 Task: Look for space in Seria, Brunei from 2nd June, 2023 to 15th June, 2023 for 2 adults in price range Rs.10000 to Rs.15000. Place can be entire place with 1  bedroom having 1 bed and 1 bathroom. Property type can be house, flat, guest house, hotel. Booking option can be shelf check-in. Required host language is English.
Action: Mouse moved to (560, 80)
Screenshot: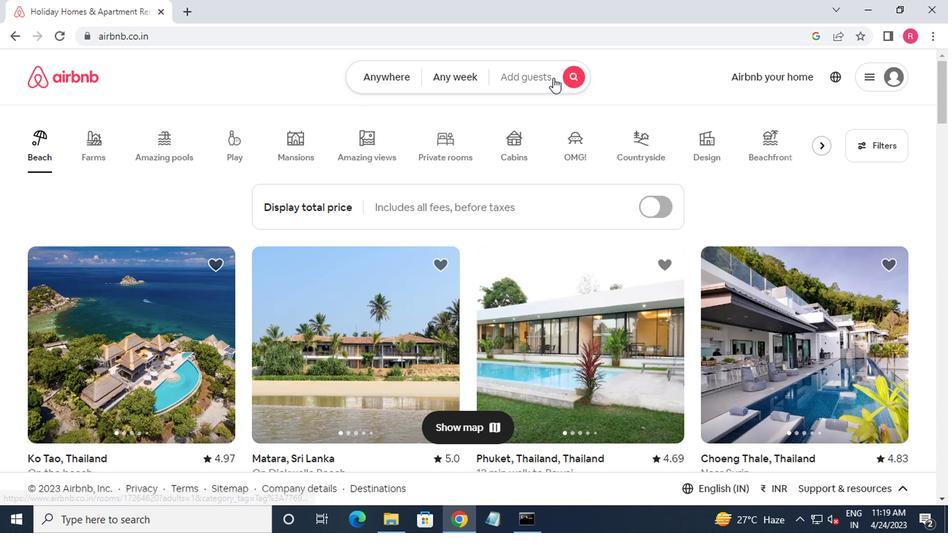 
Action: Mouse pressed left at (560, 80)
Screenshot: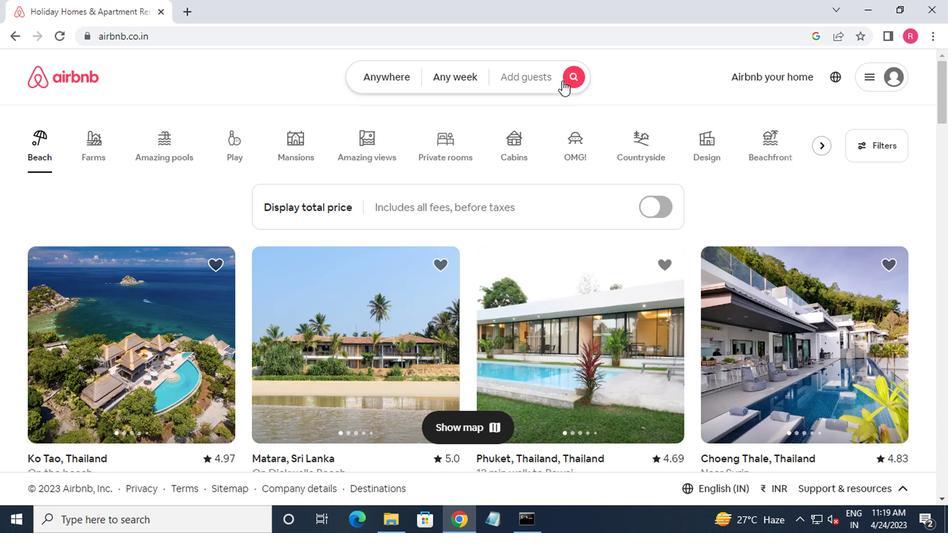 
Action: Mouse moved to (312, 128)
Screenshot: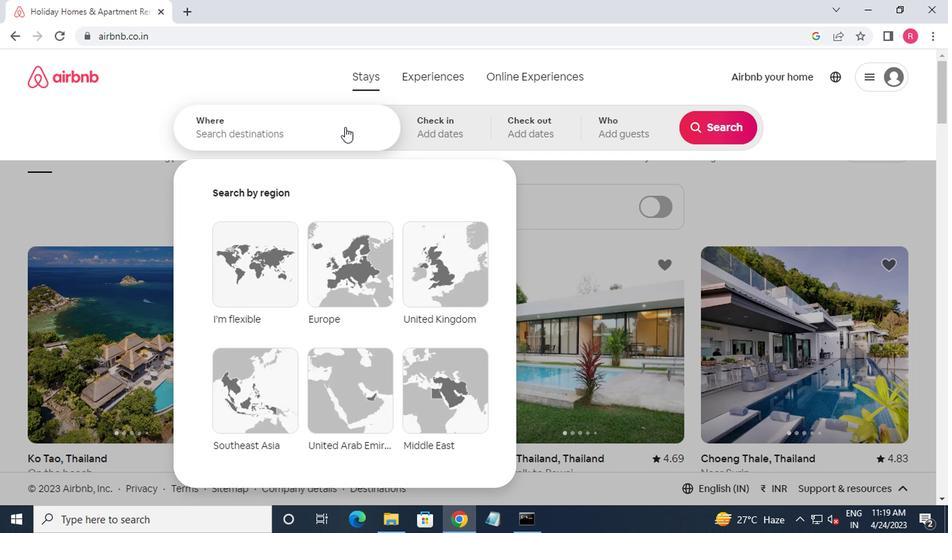 
Action: Mouse pressed left at (312, 128)
Screenshot: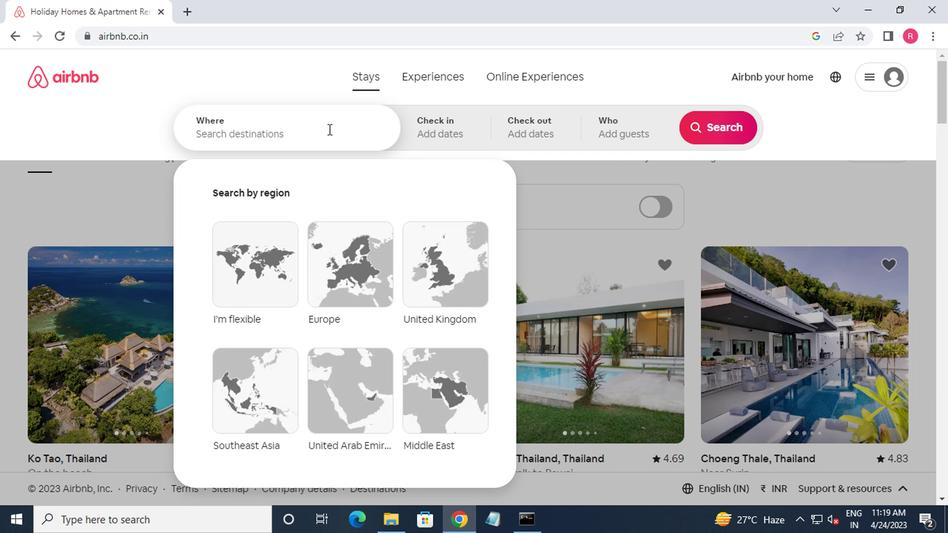 
Action: Mouse moved to (222, 192)
Screenshot: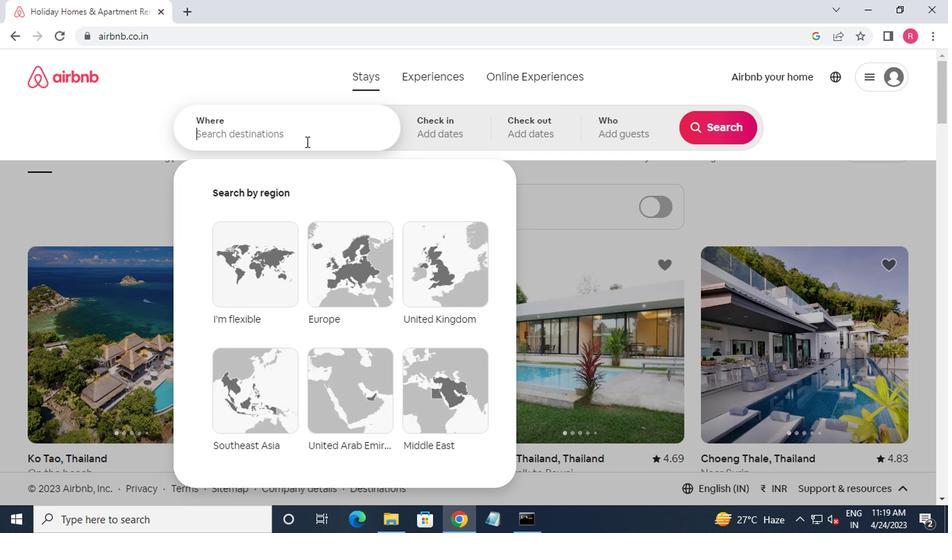 
Action: Key pressed seria,b
Screenshot: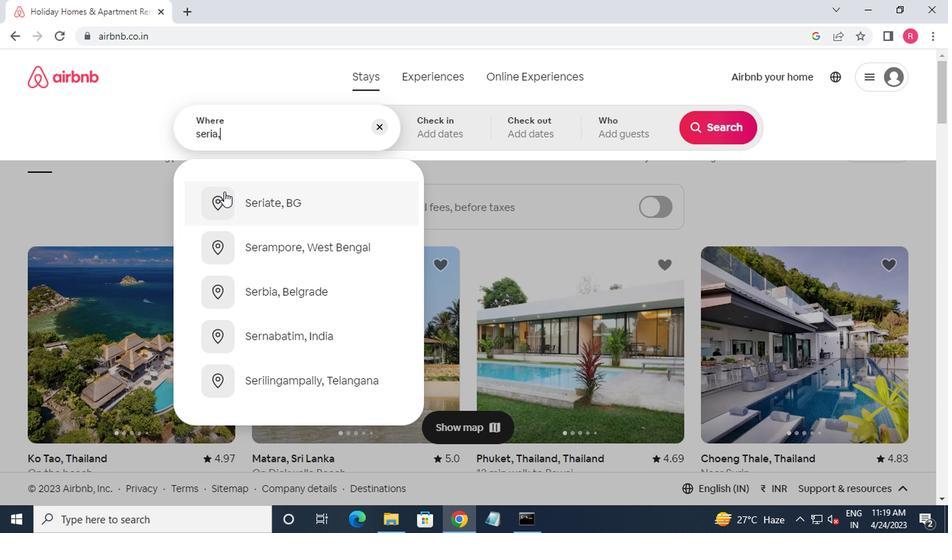 
Action: Mouse moved to (250, 241)
Screenshot: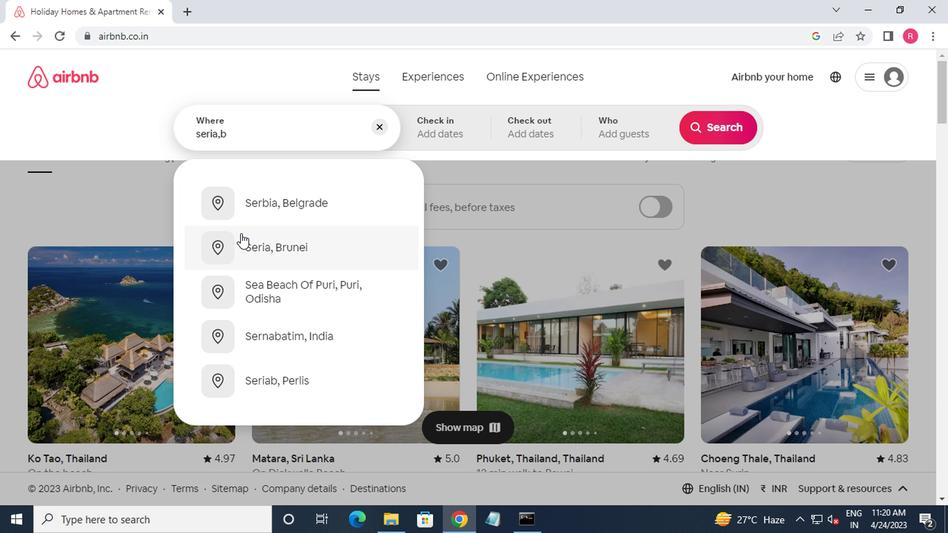 
Action: Mouse pressed left at (250, 241)
Screenshot: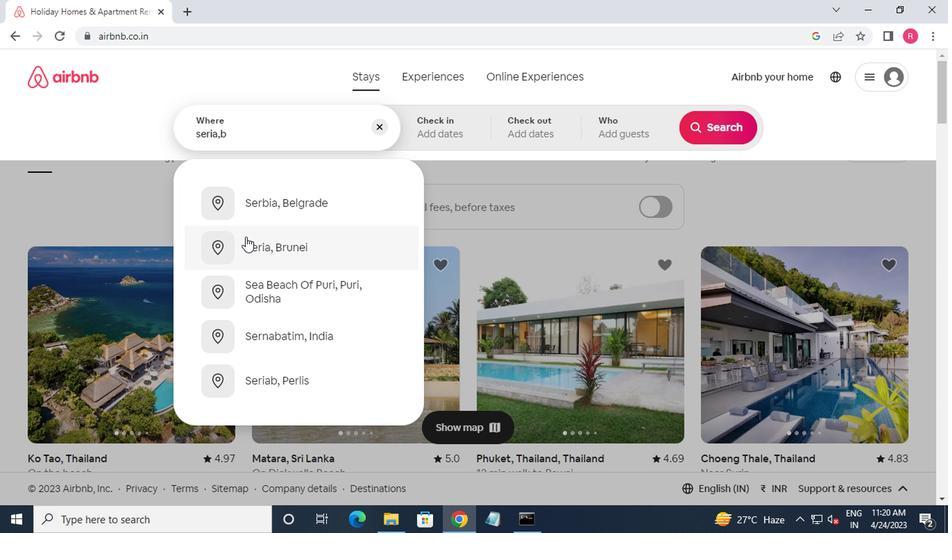 
Action: Mouse moved to (705, 238)
Screenshot: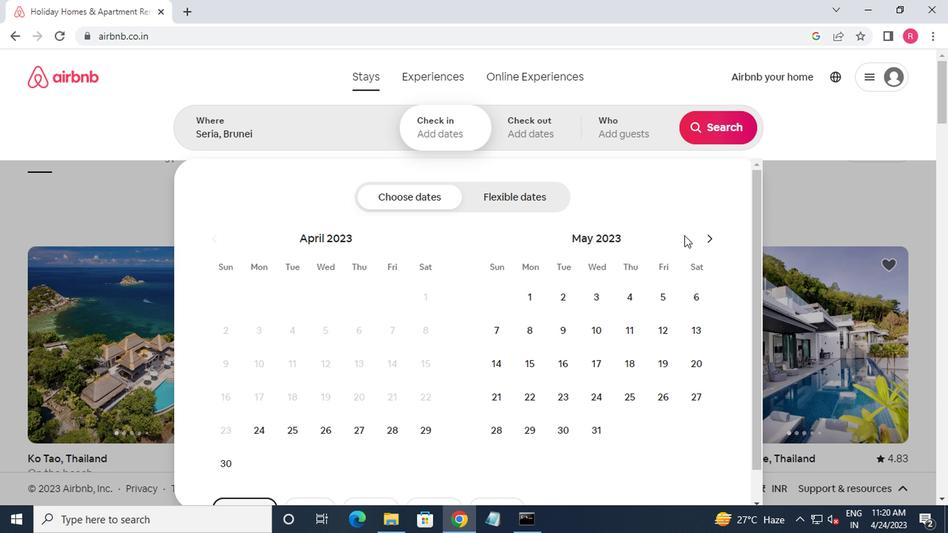 
Action: Mouse pressed left at (705, 238)
Screenshot: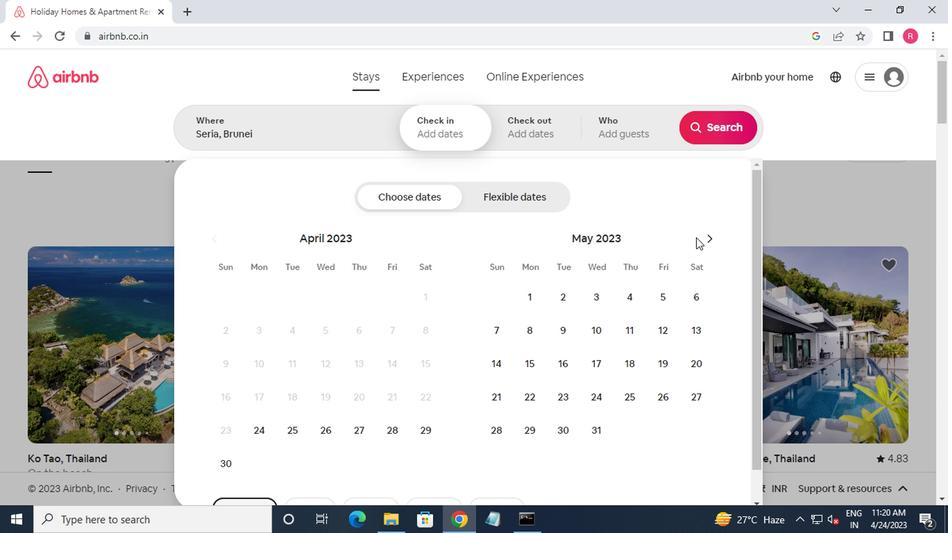 
Action: Mouse moved to (648, 299)
Screenshot: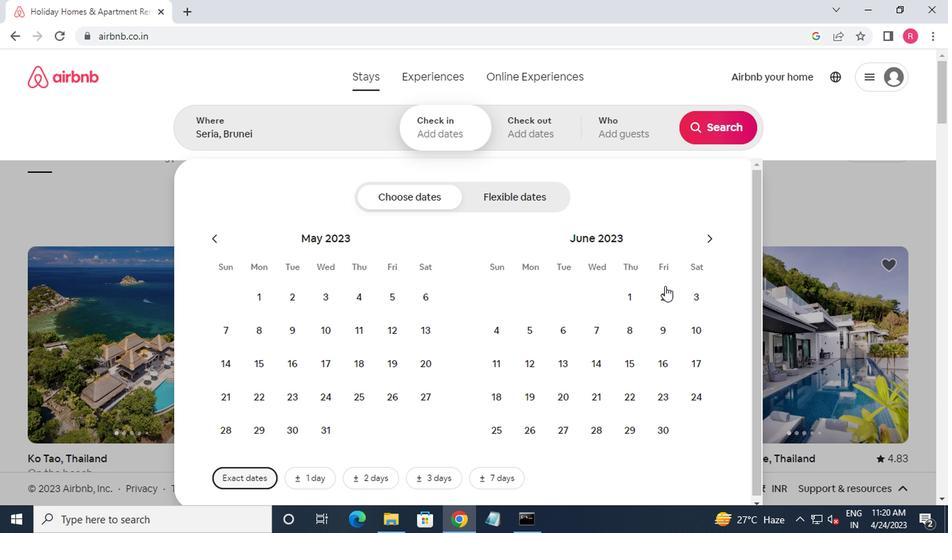 
Action: Mouse pressed left at (648, 299)
Screenshot: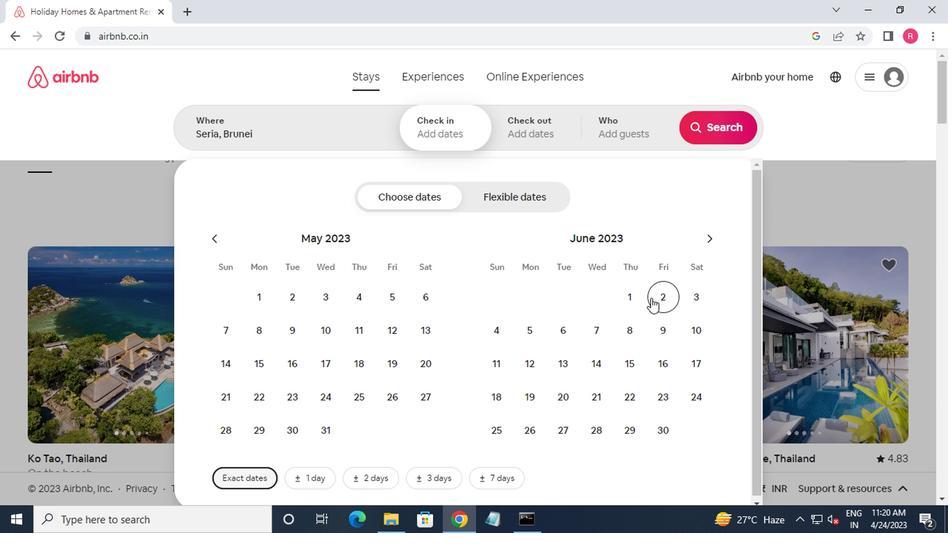 
Action: Mouse moved to (620, 368)
Screenshot: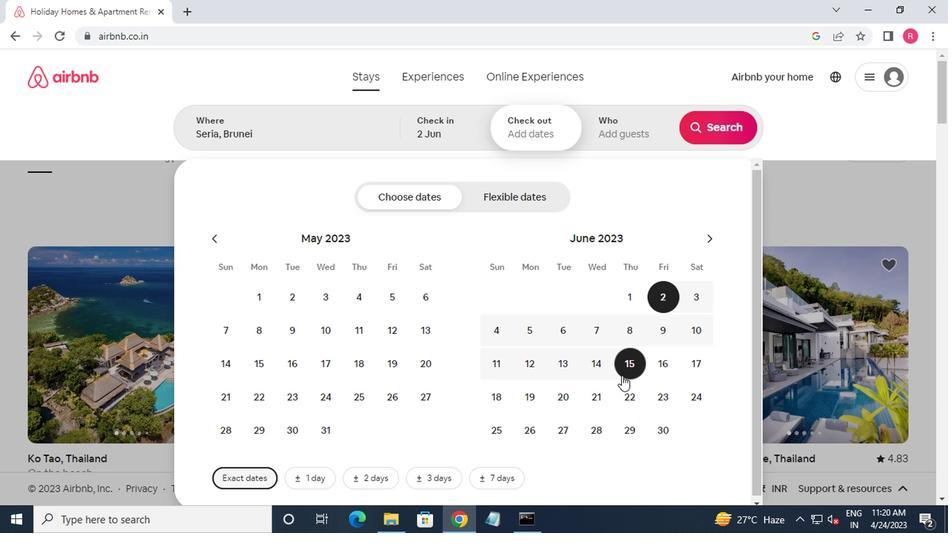 
Action: Mouse pressed left at (620, 368)
Screenshot: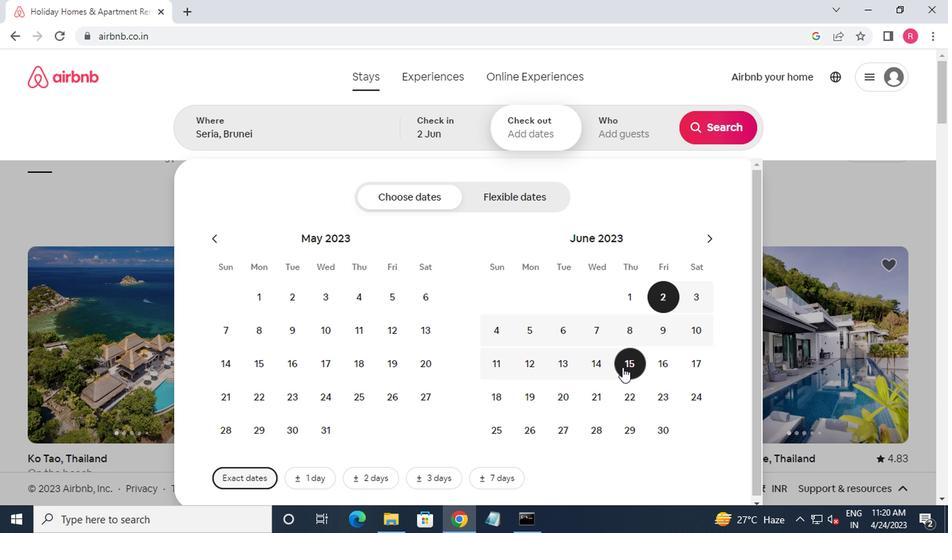 
Action: Mouse moved to (607, 134)
Screenshot: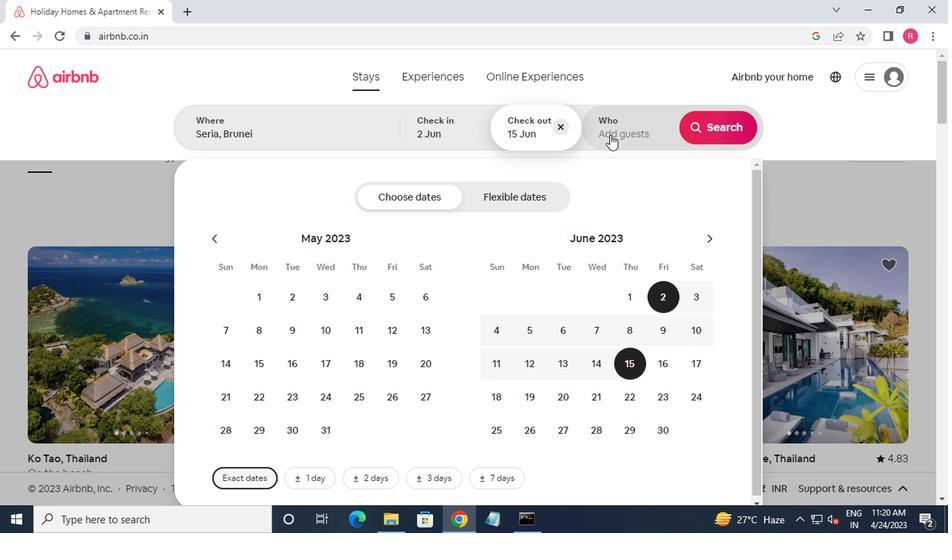 
Action: Mouse pressed left at (607, 134)
Screenshot: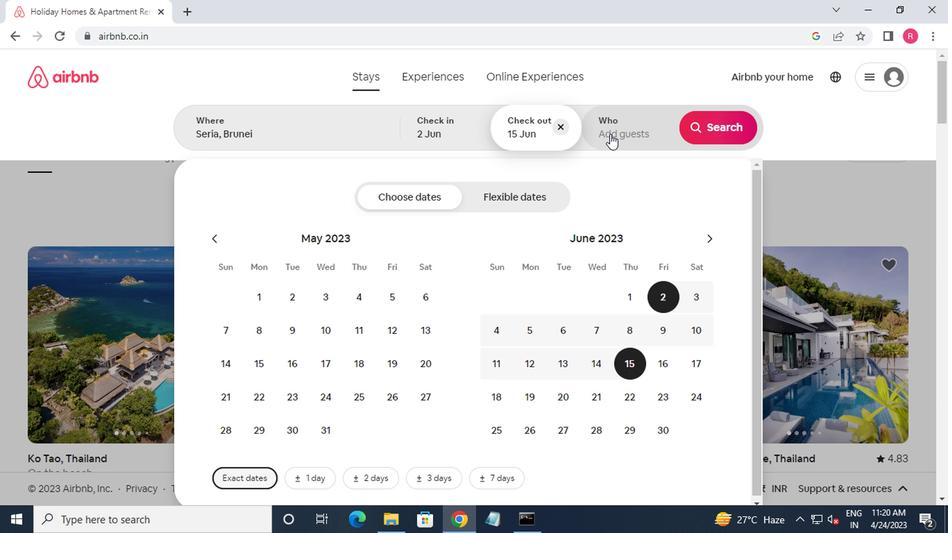 
Action: Mouse moved to (737, 198)
Screenshot: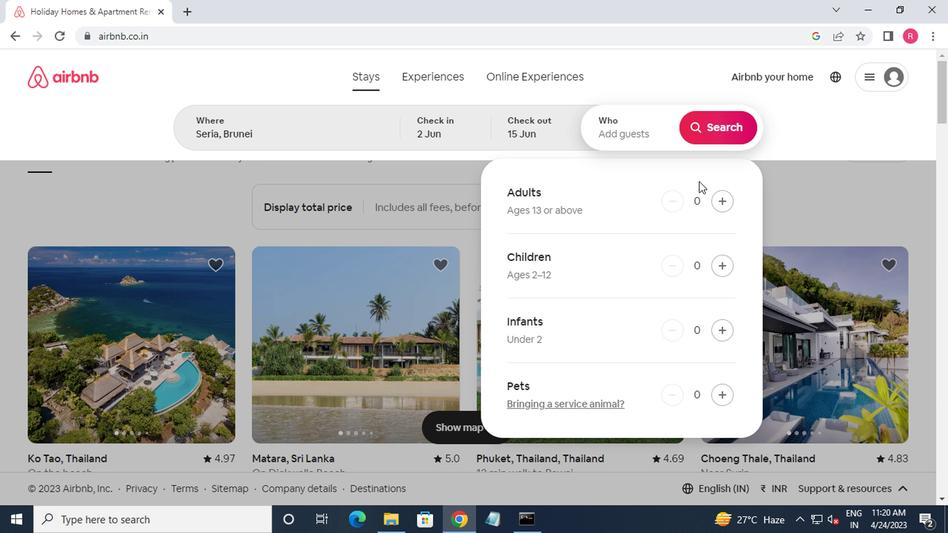 
Action: Mouse pressed left at (737, 198)
Screenshot: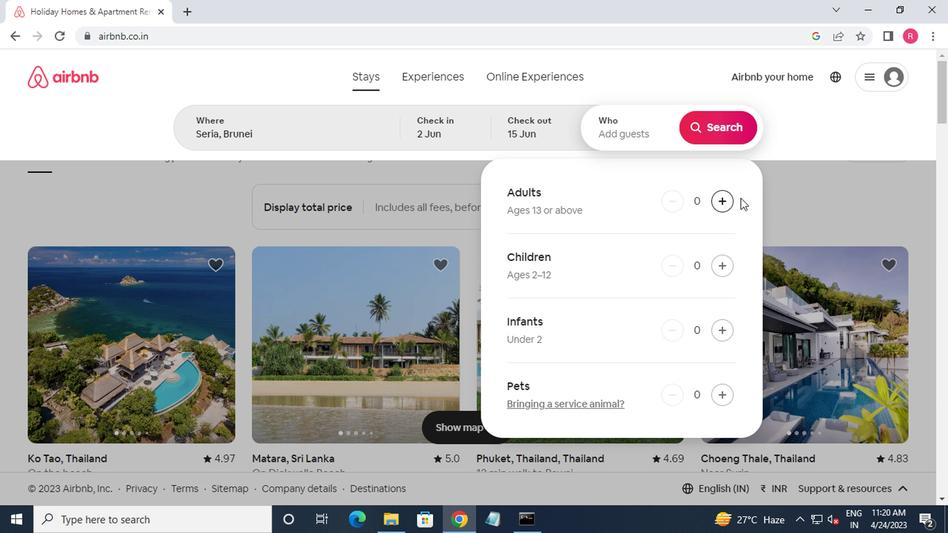 
Action: Mouse moved to (729, 204)
Screenshot: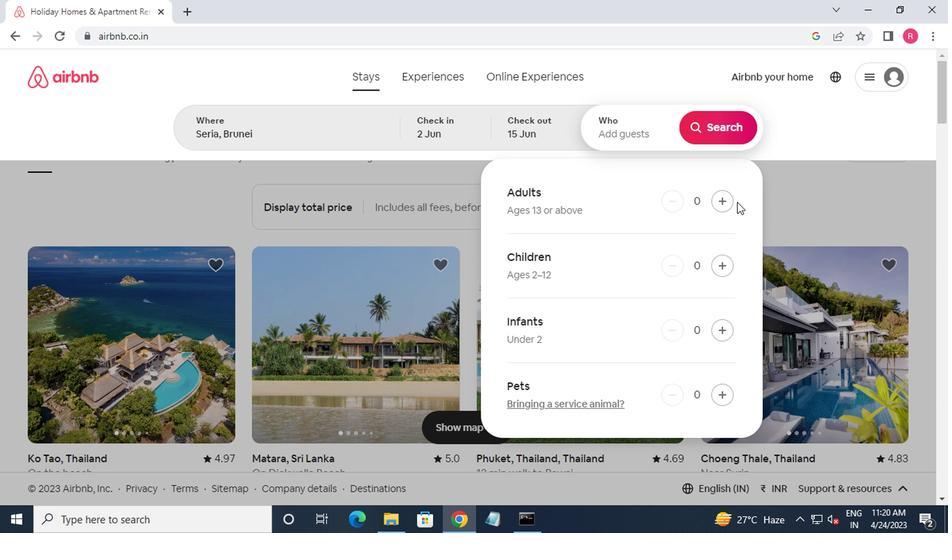 
Action: Mouse pressed left at (729, 204)
Screenshot: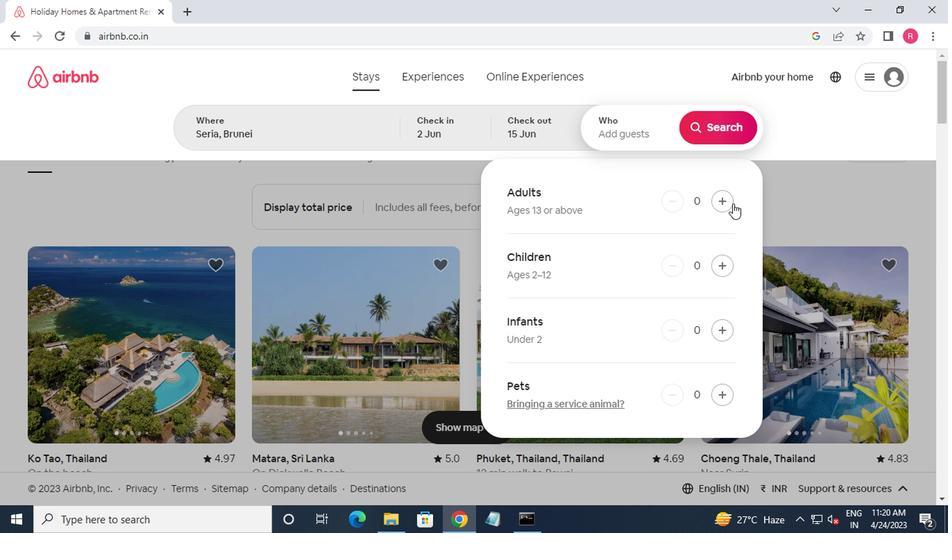 
Action: Mouse pressed left at (729, 204)
Screenshot: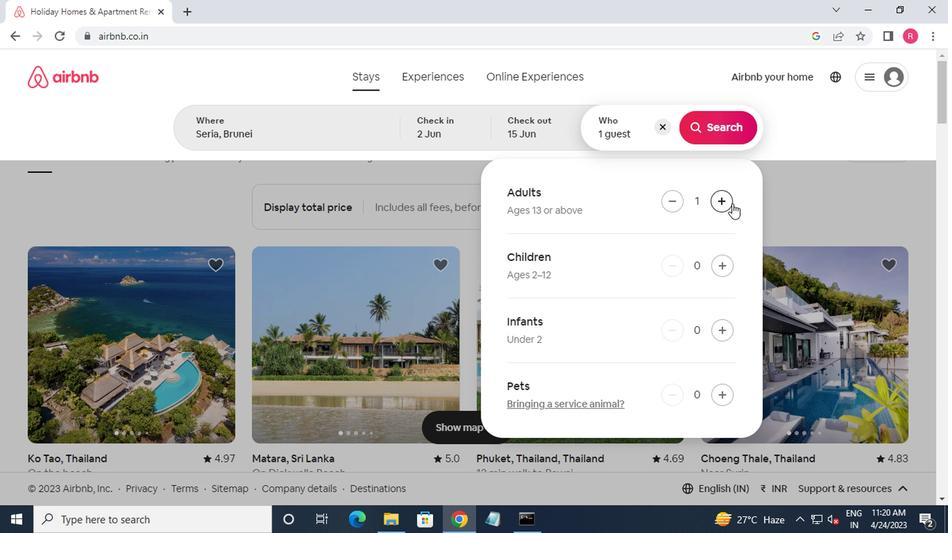
Action: Mouse moved to (706, 137)
Screenshot: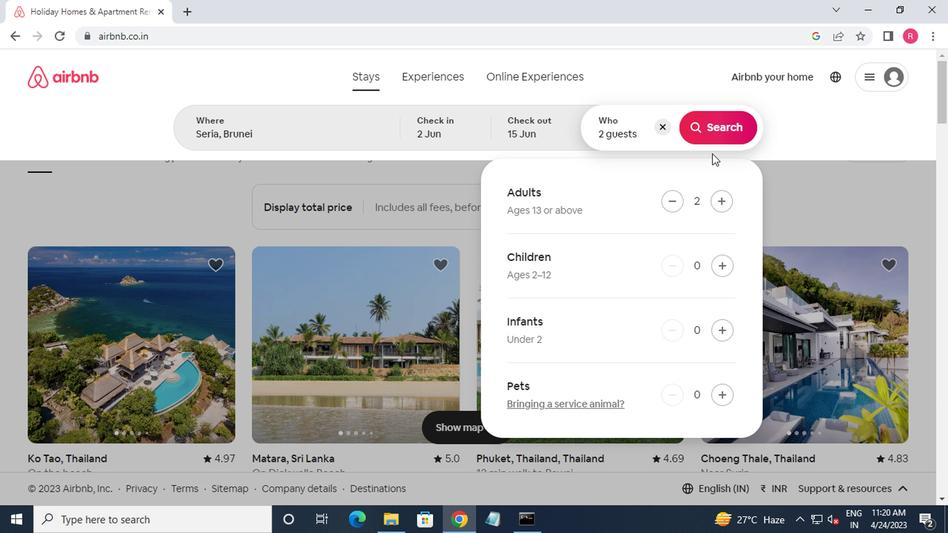 
Action: Mouse pressed left at (706, 137)
Screenshot: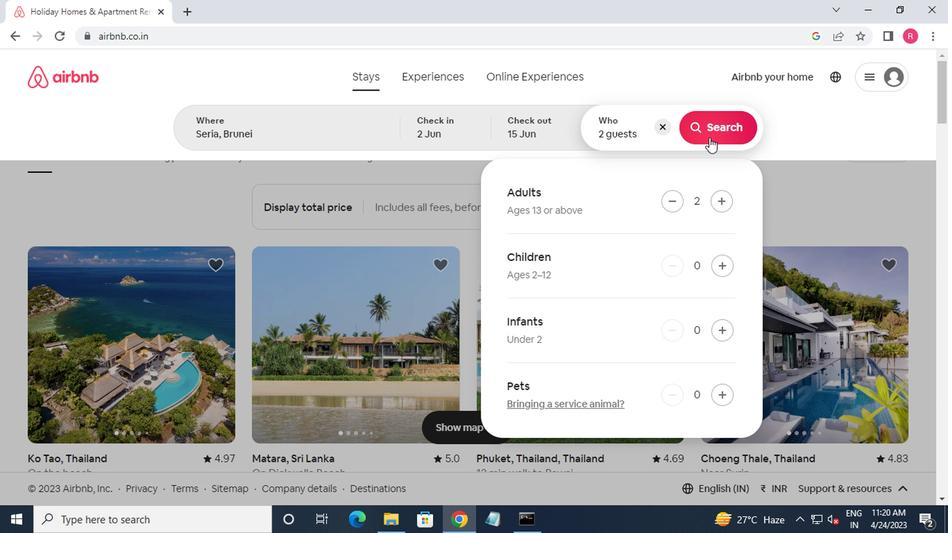 
Action: Mouse moved to (861, 124)
Screenshot: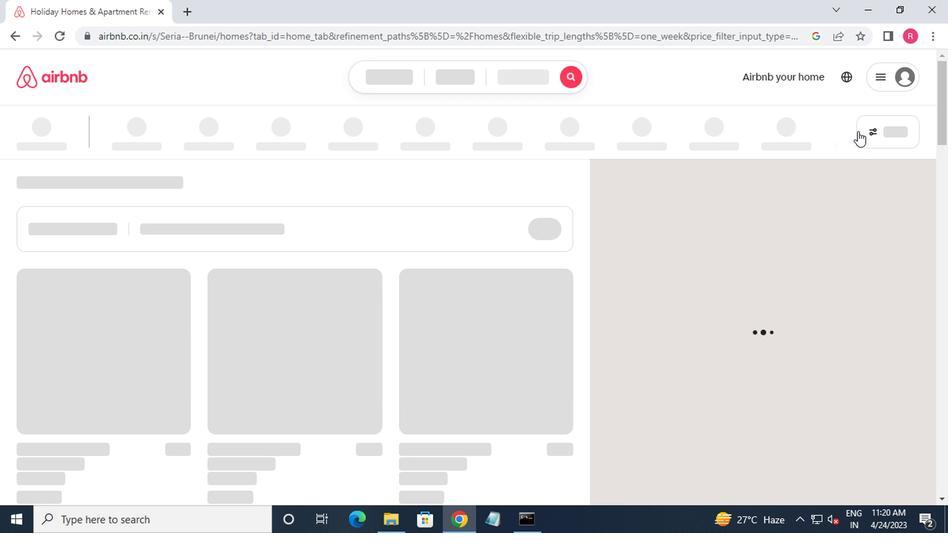 
Action: Mouse pressed left at (861, 124)
Screenshot: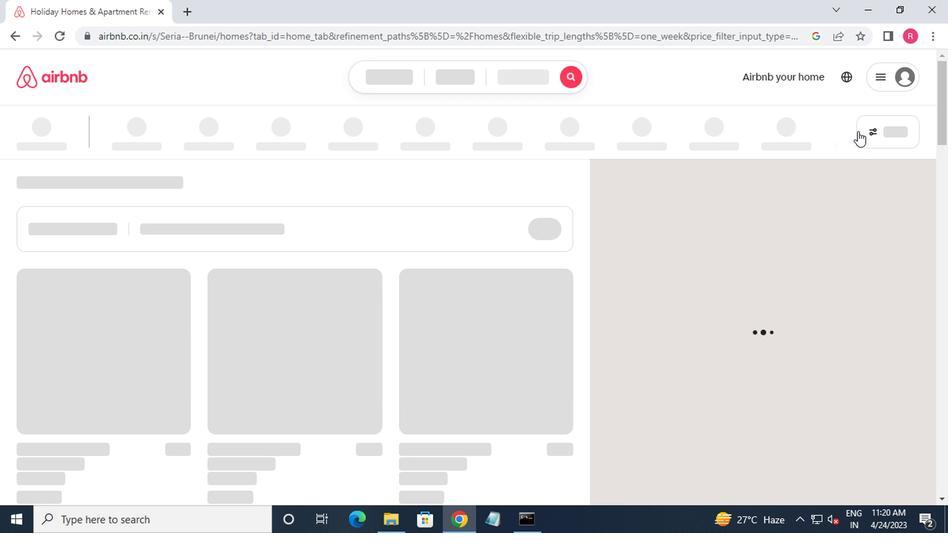 
Action: Mouse moved to (281, 309)
Screenshot: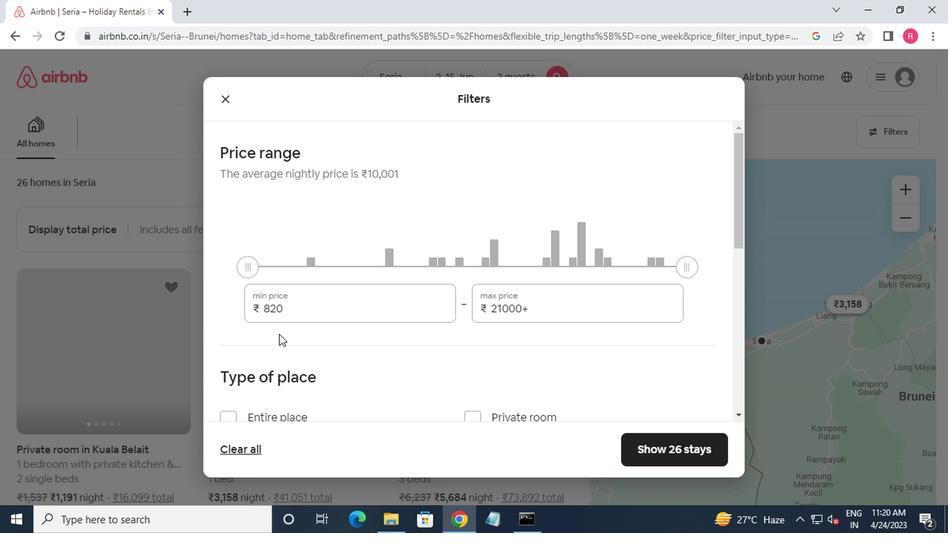
Action: Mouse pressed left at (281, 309)
Screenshot: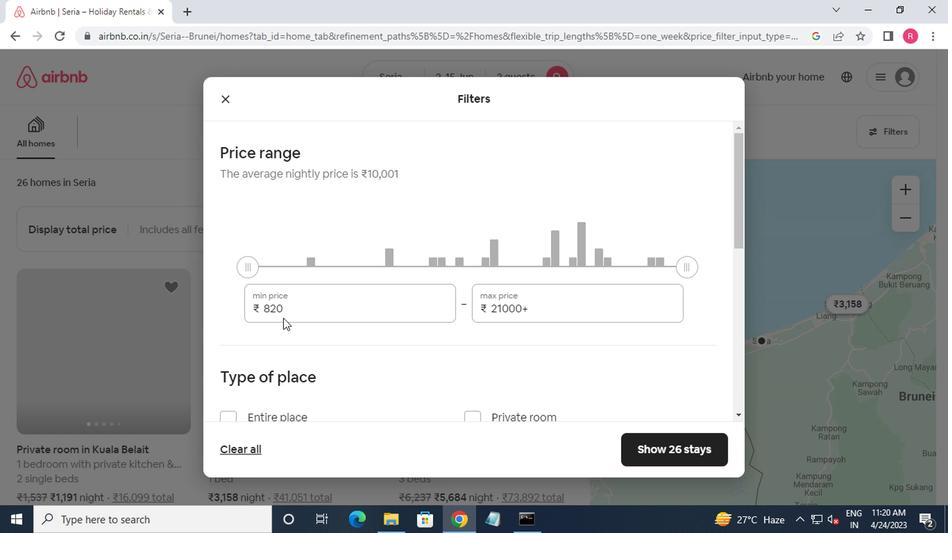 
Action: Mouse moved to (255, 328)
Screenshot: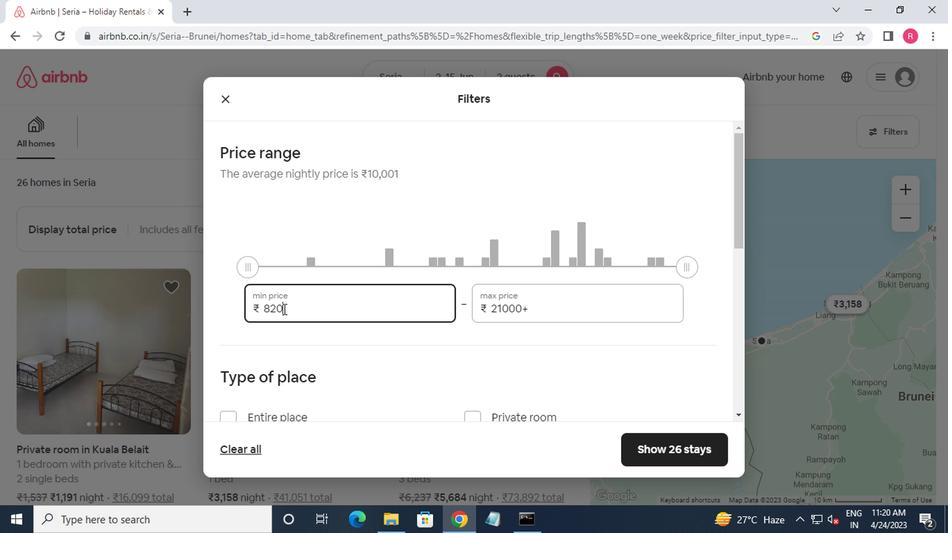 
Action: Key pressed <Key.backspace><Key.backspace><Key.backspace><Key.backspace>10000<Key.tab>15000
Screenshot: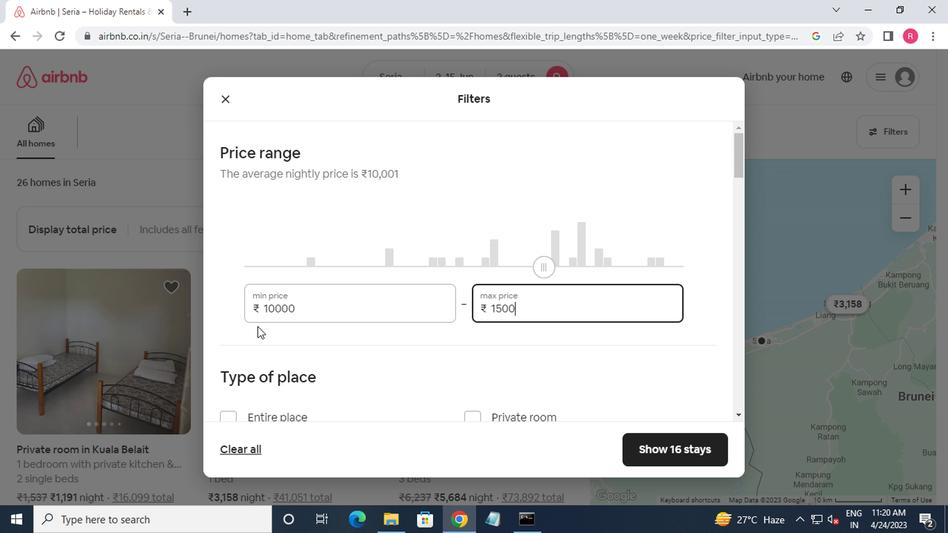 
Action: Mouse moved to (264, 340)
Screenshot: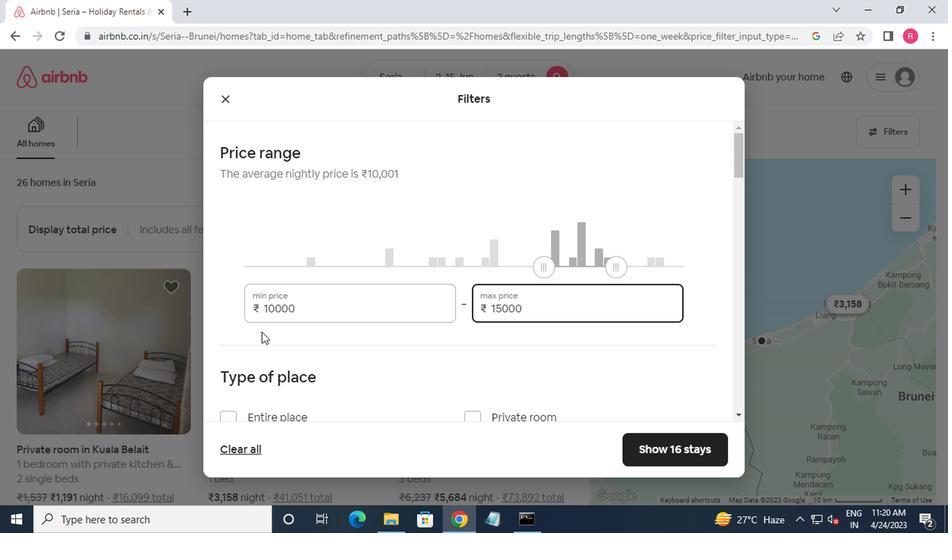 
Action: Mouse scrolled (264, 339) with delta (0, 0)
Screenshot: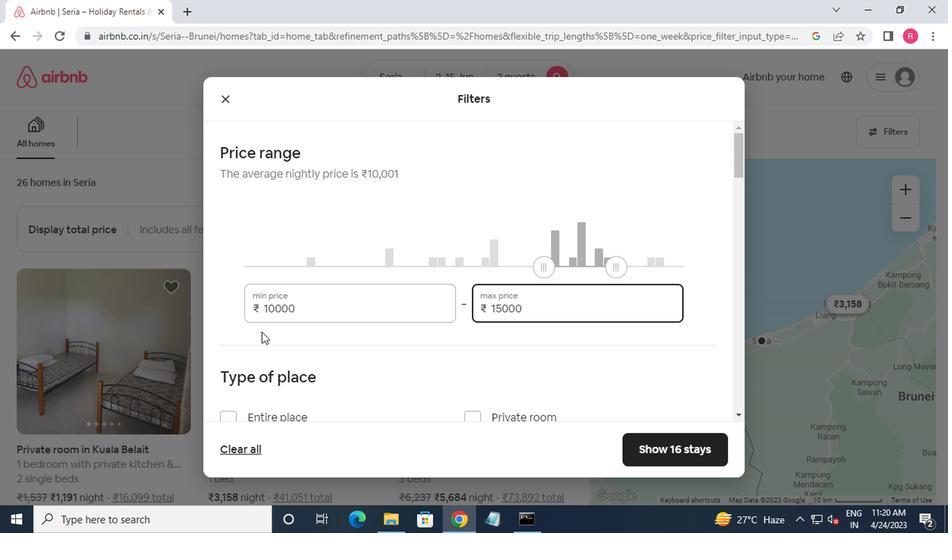 
Action: Mouse moved to (245, 347)
Screenshot: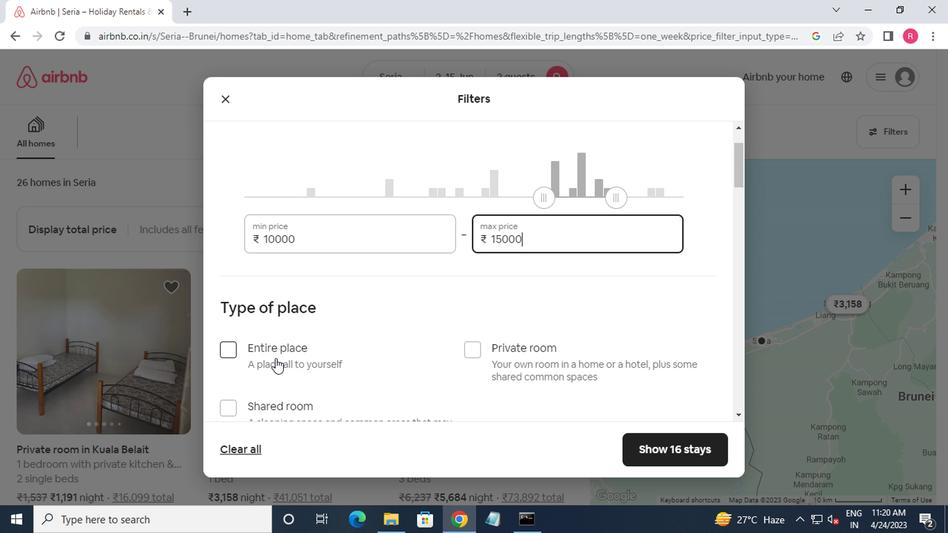 
Action: Mouse pressed left at (245, 347)
Screenshot: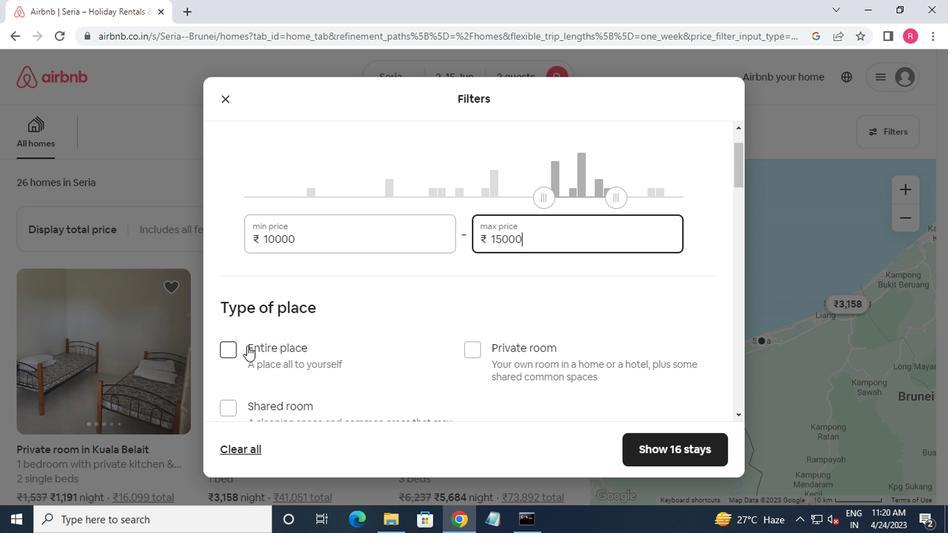 
Action: Mouse moved to (387, 380)
Screenshot: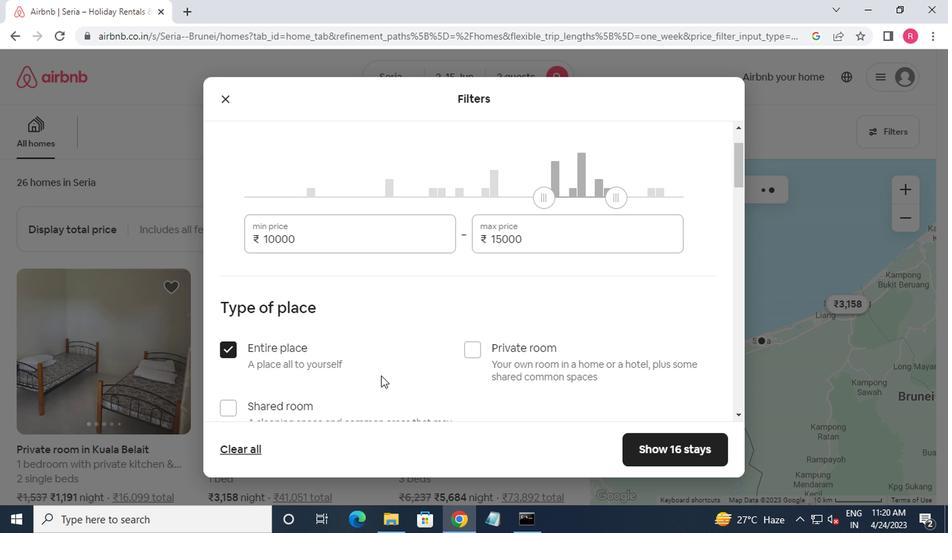 
Action: Mouse scrolled (387, 379) with delta (0, 0)
Screenshot: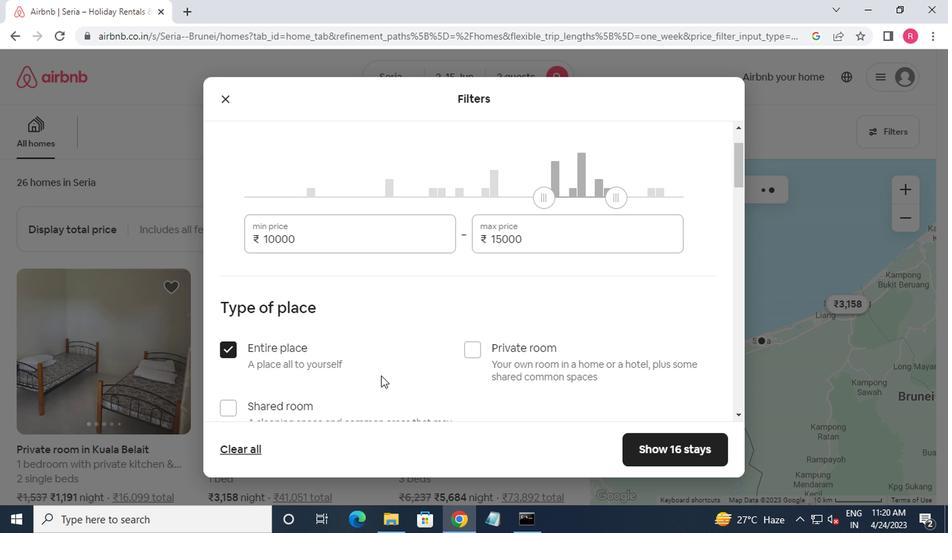 
Action: Mouse moved to (388, 383)
Screenshot: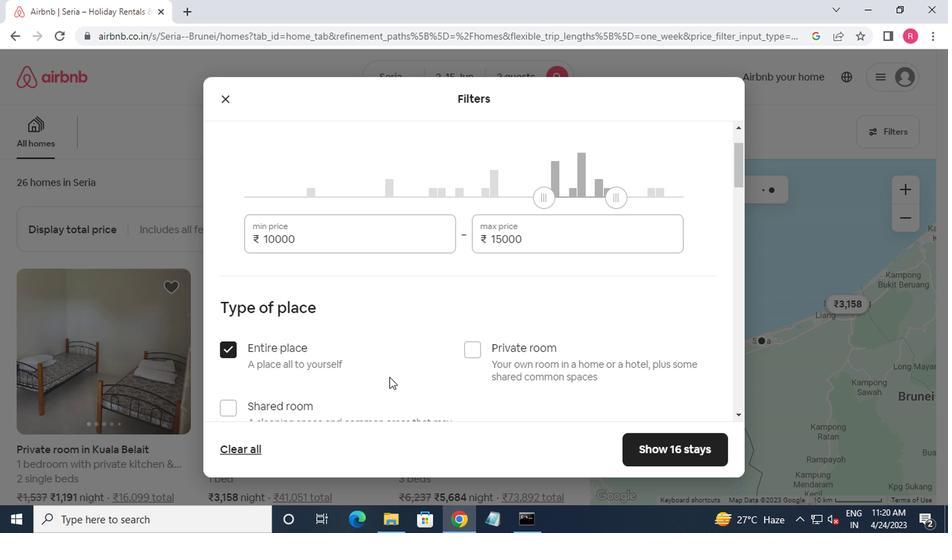 
Action: Mouse scrolled (388, 382) with delta (0, 0)
Screenshot: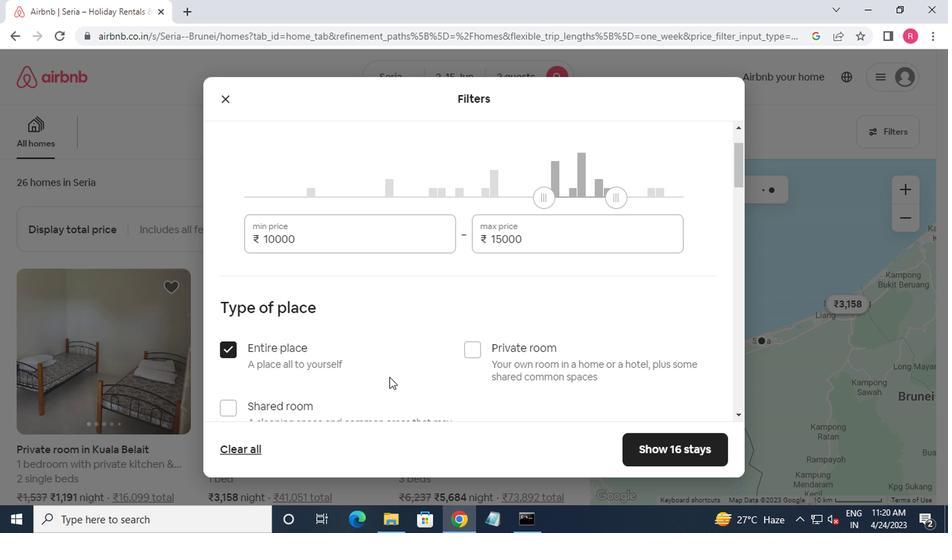
Action: Mouse moved to (296, 384)
Screenshot: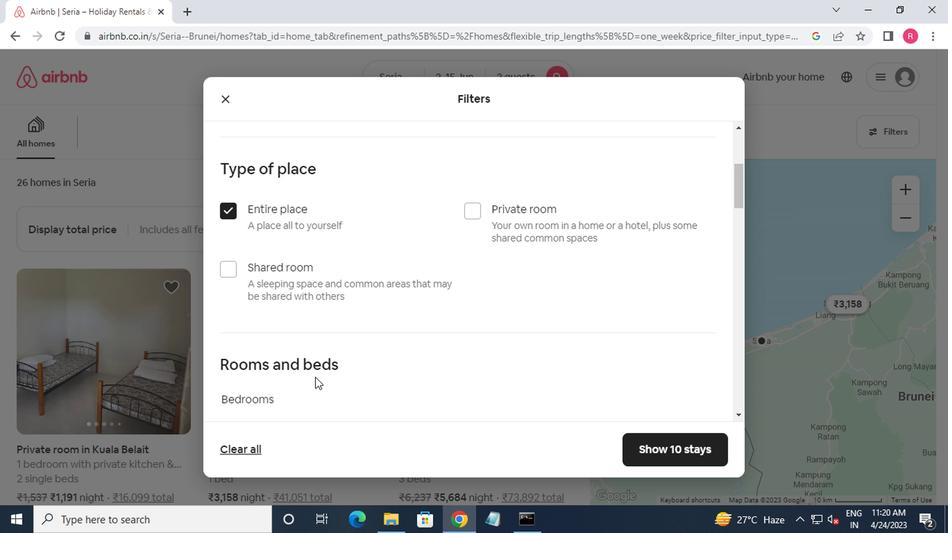 
Action: Mouse scrolled (296, 383) with delta (0, 0)
Screenshot: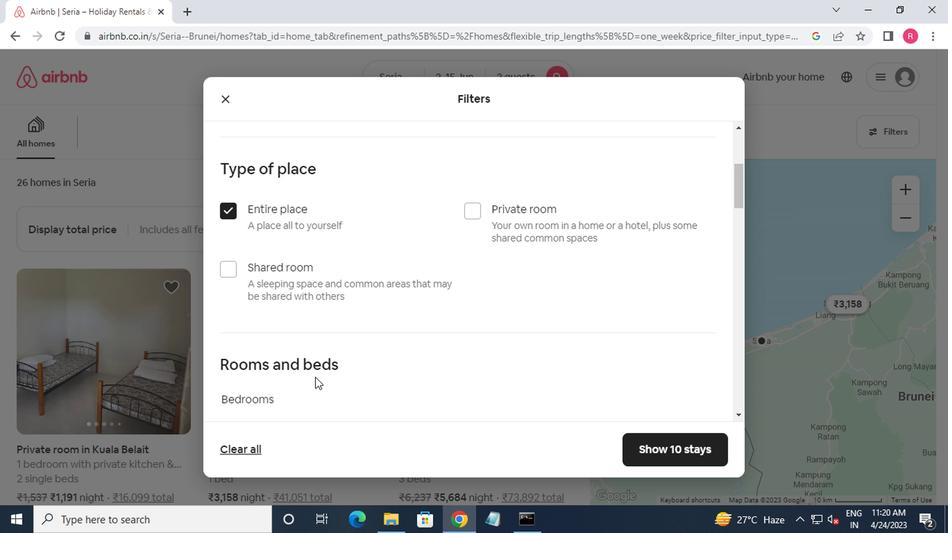 
Action: Mouse moved to (296, 385)
Screenshot: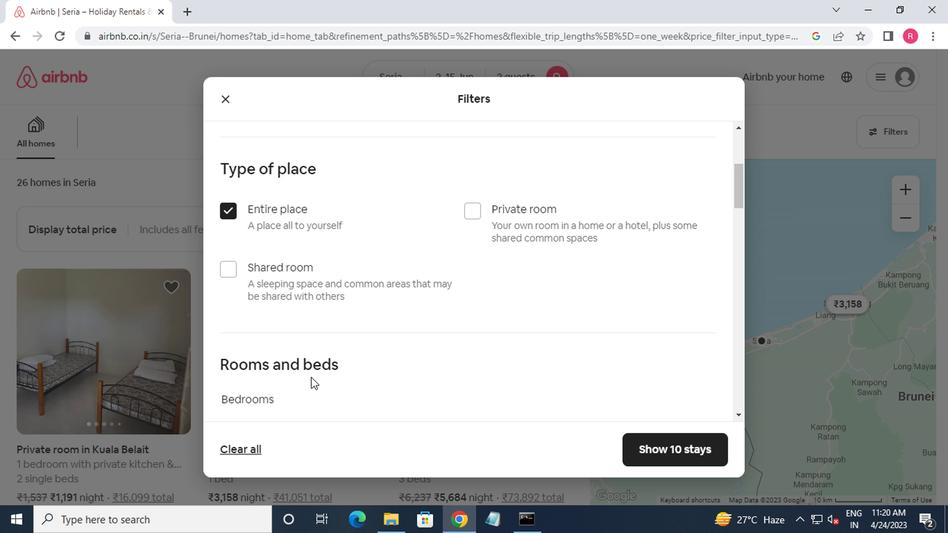 
Action: Mouse scrolled (296, 384) with delta (0, 0)
Screenshot: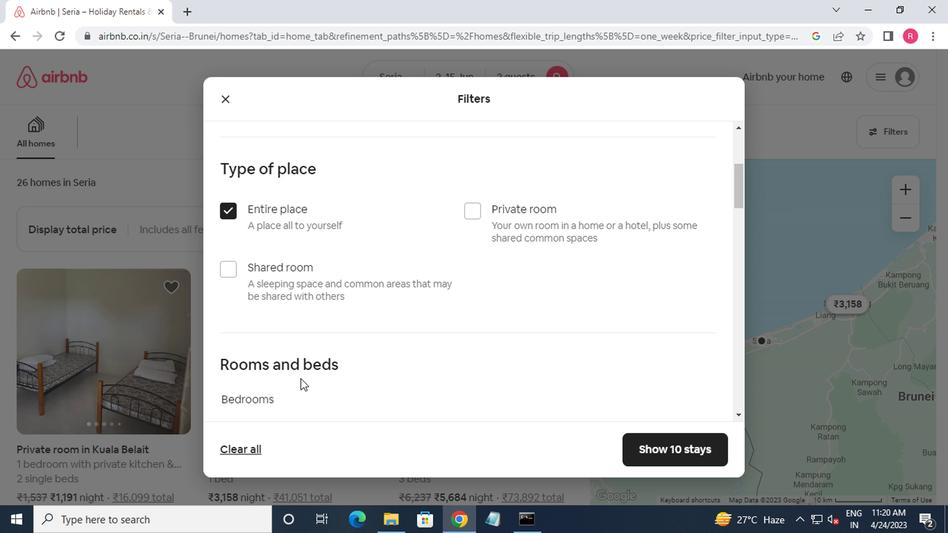 
Action: Mouse moved to (295, 304)
Screenshot: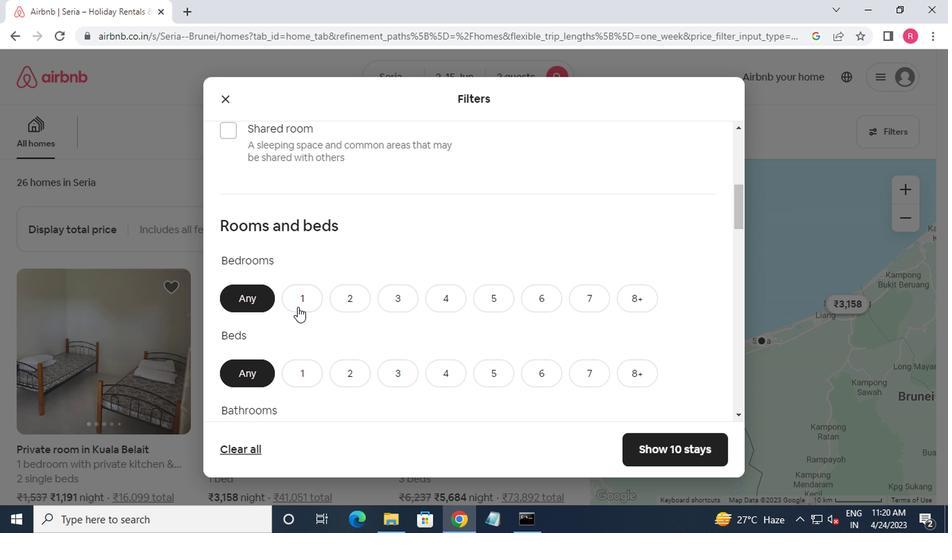 
Action: Mouse pressed left at (295, 304)
Screenshot: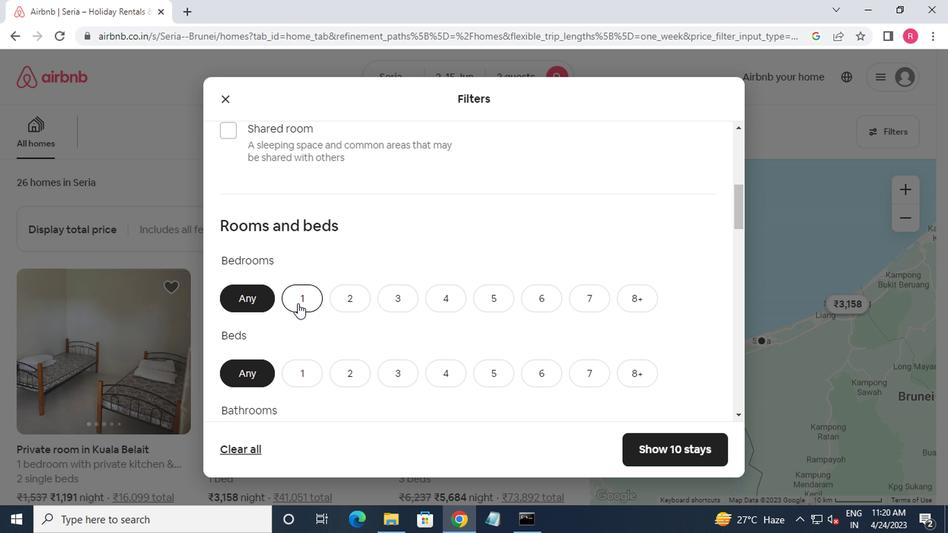 
Action: Mouse moved to (293, 340)
Screenshot: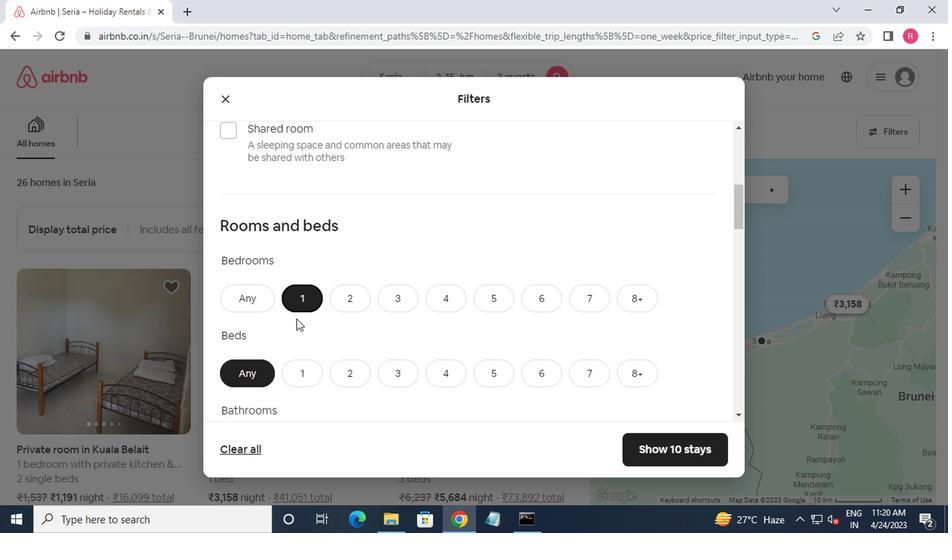 
Action: Mouse scrolled (293, 340) with delta (0, 0)
Screenshot: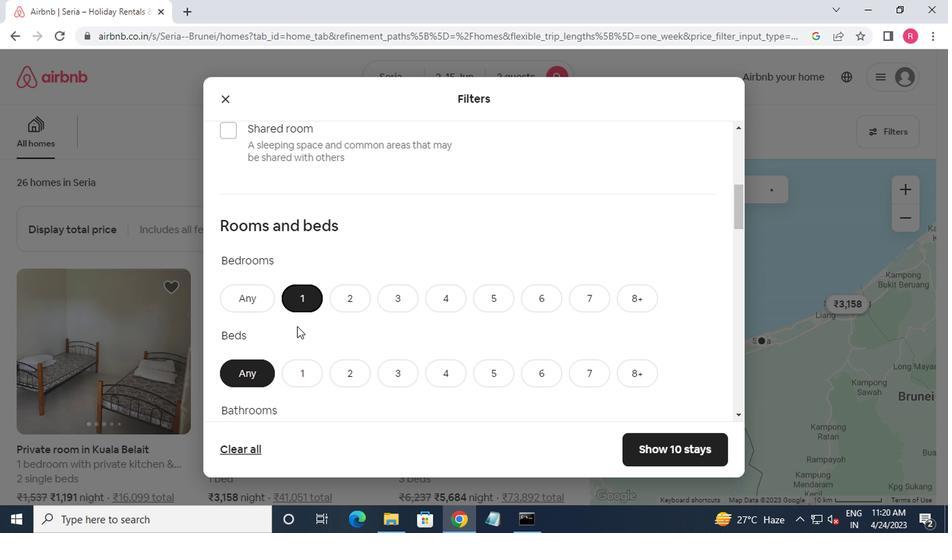 
Action: Mouse moved to (301, 314)
Screenshot: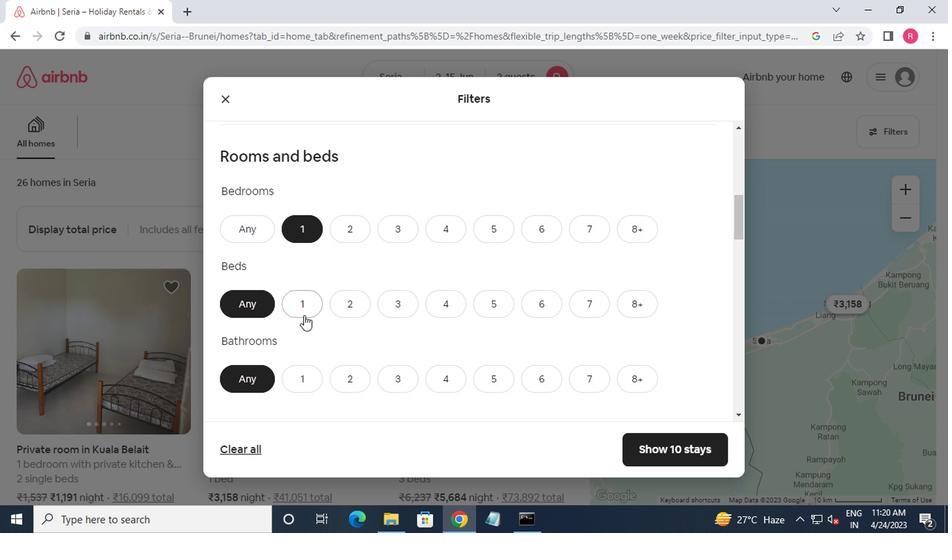 
Action: Mouse pressed left at (301, 314)
Screenshot: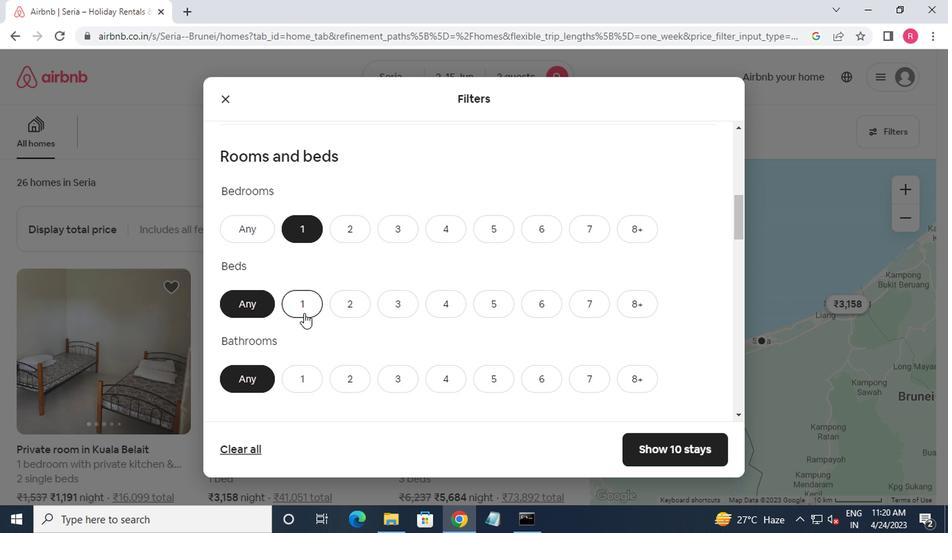 
Action: Mouse moved to (310, 375)
Screenshot: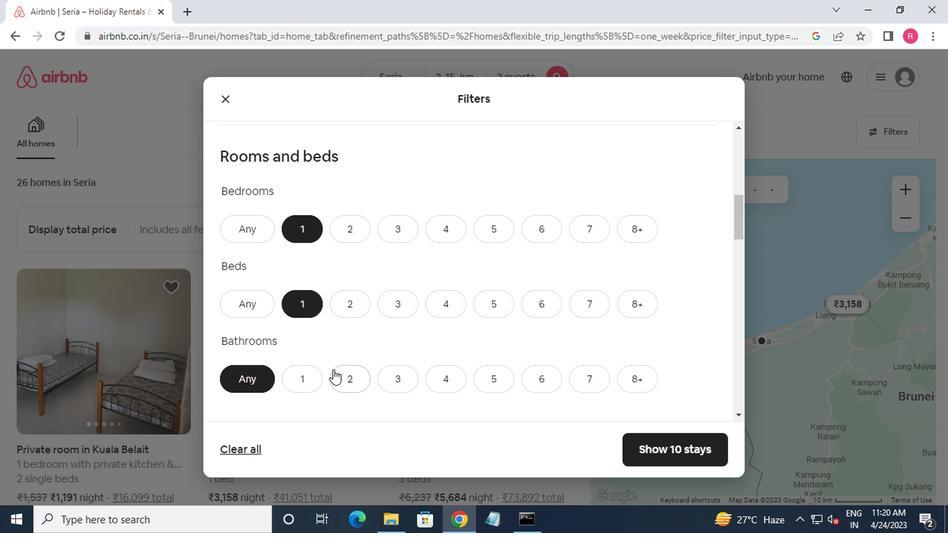 
Action: Mouse pressed left at (310, 375)
Screenshot: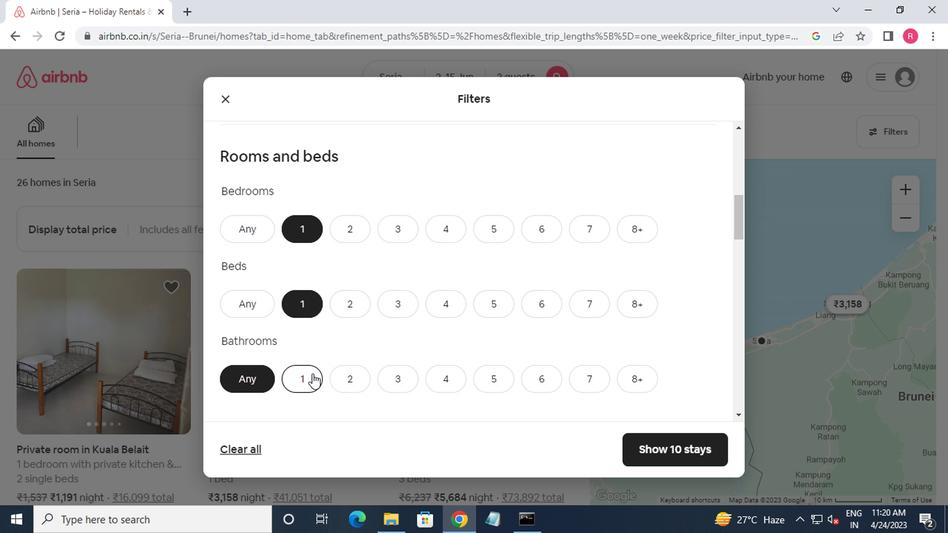
Action: Mouse moved to (310, 375)
Screenshot: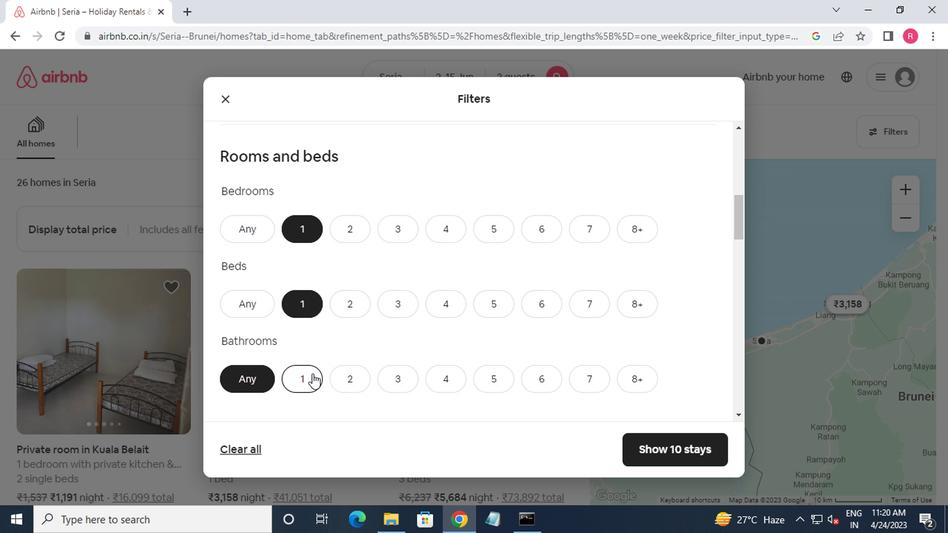 
Action: Mouse scrolled (310, 374) with delta (0, 0)
Screenshot: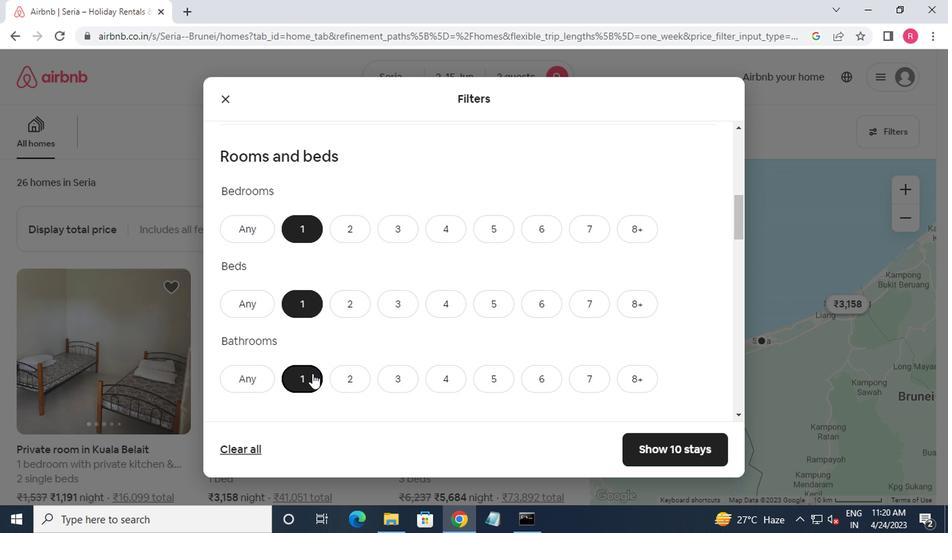 
Action: Mouse moved to (310, 375)
Screenshot: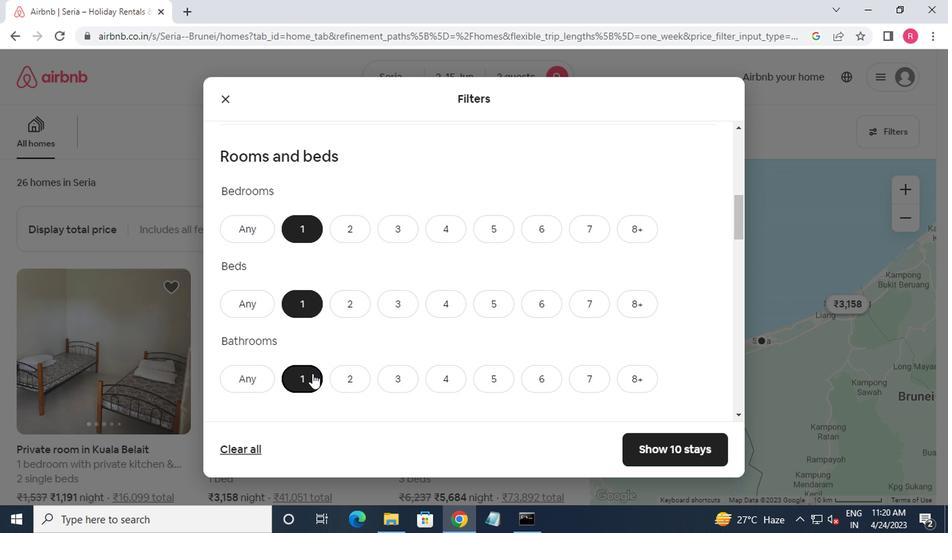 
Action: Mouse scrolled (310, 374) with delta (0, 0)
Screenshot: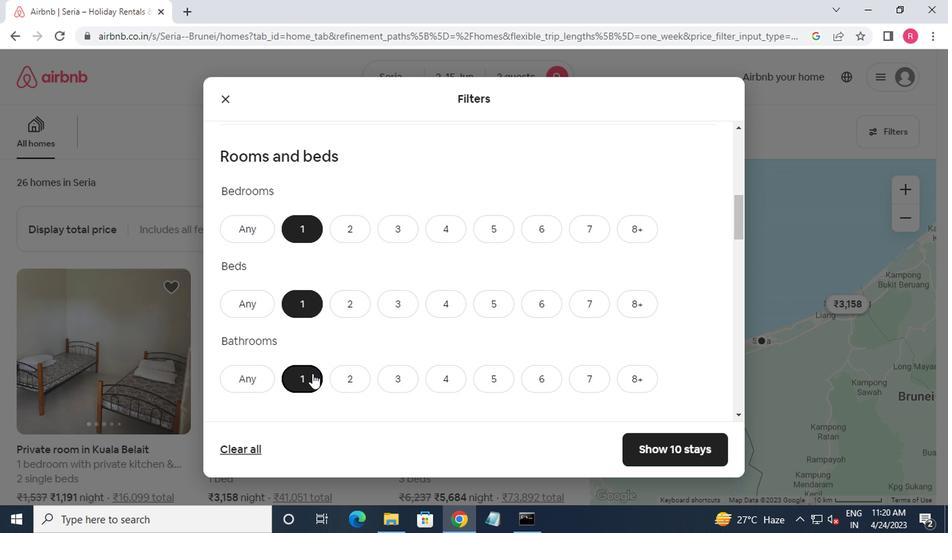 
Action: Mouse moved to (311, 376)
Screenshot: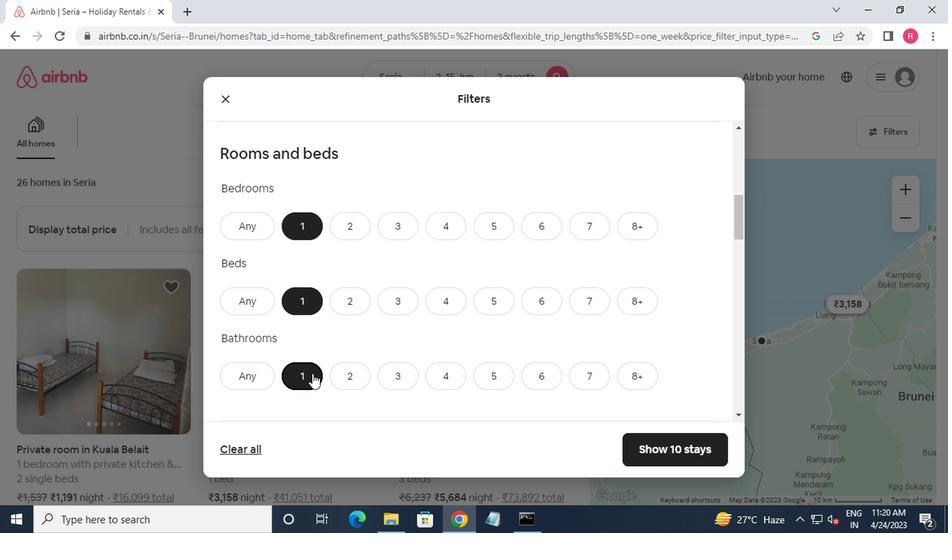 
Action: Mouse pressed left at (311, 376)
Screenshot: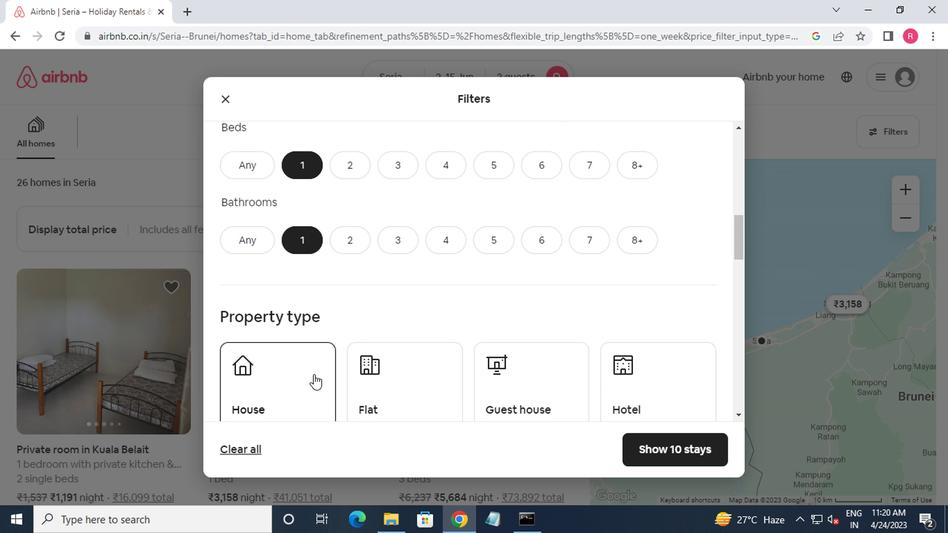 
Action: Mouse moved to (405, 395)
Screenshot: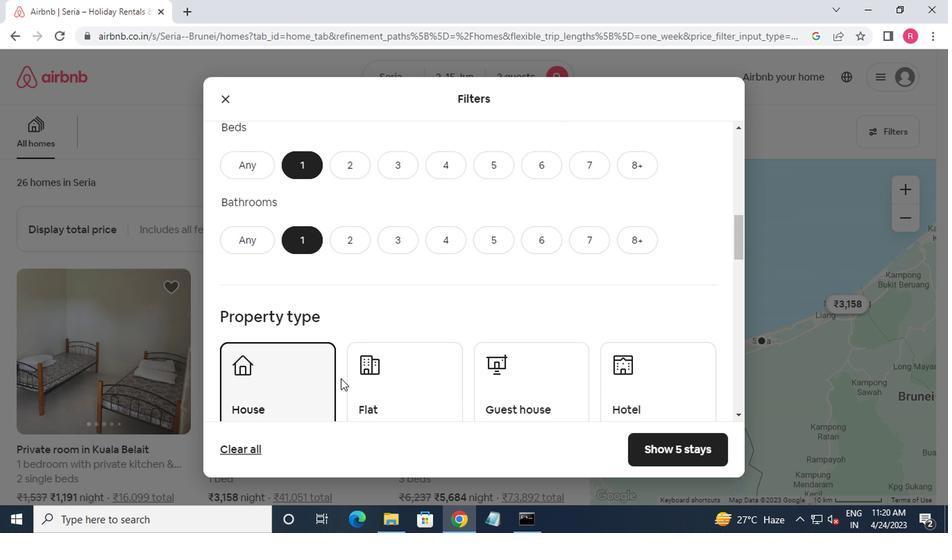 
Action: Mouse pressed left at (405, 395)
Screenshot: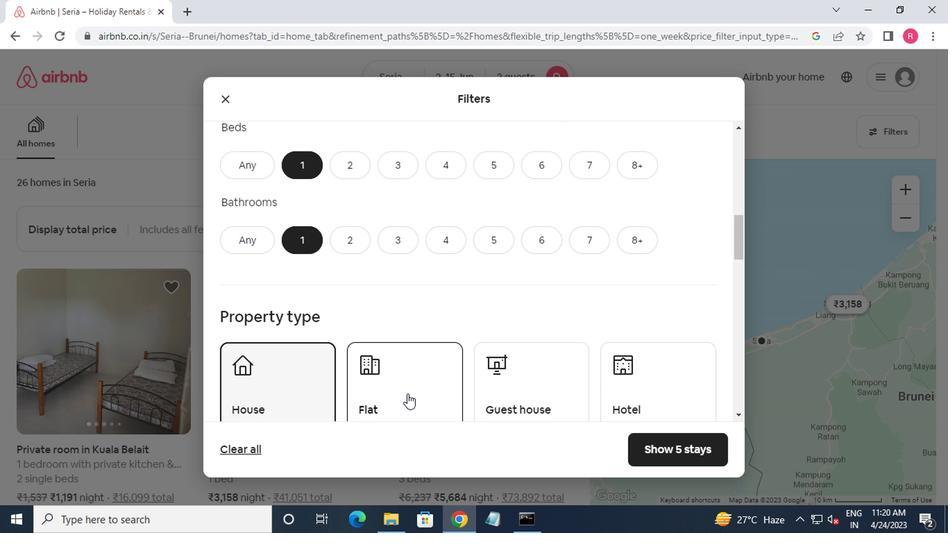 
Action: Mouse moved to (497, 389)
Screenshot: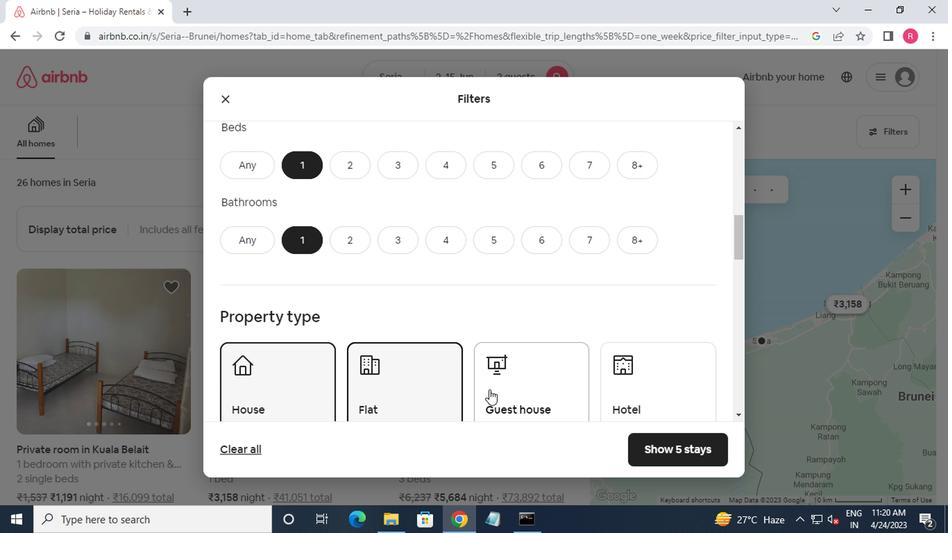 
Action: Mouse pressed left at (497, 389)
Screenshot: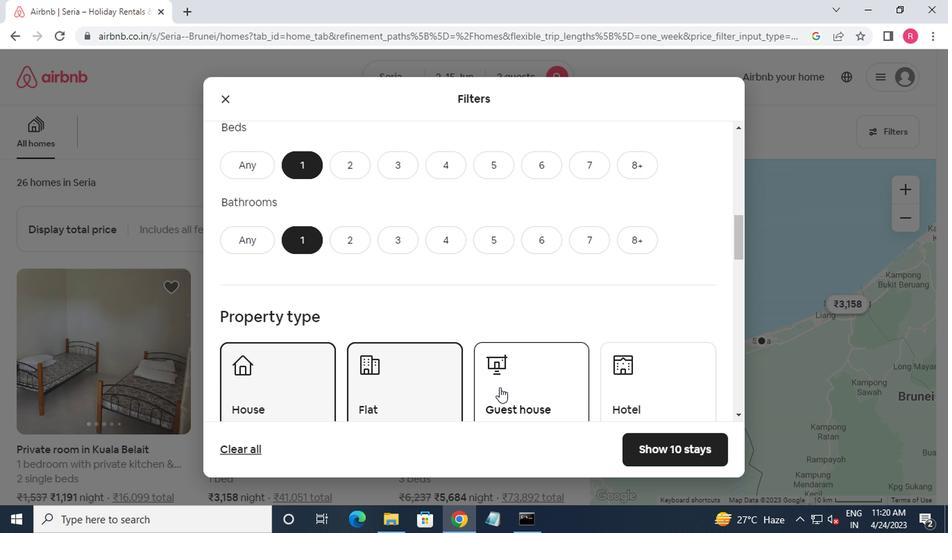 
Action: Mouse moved to (622, 397)
Screenshot: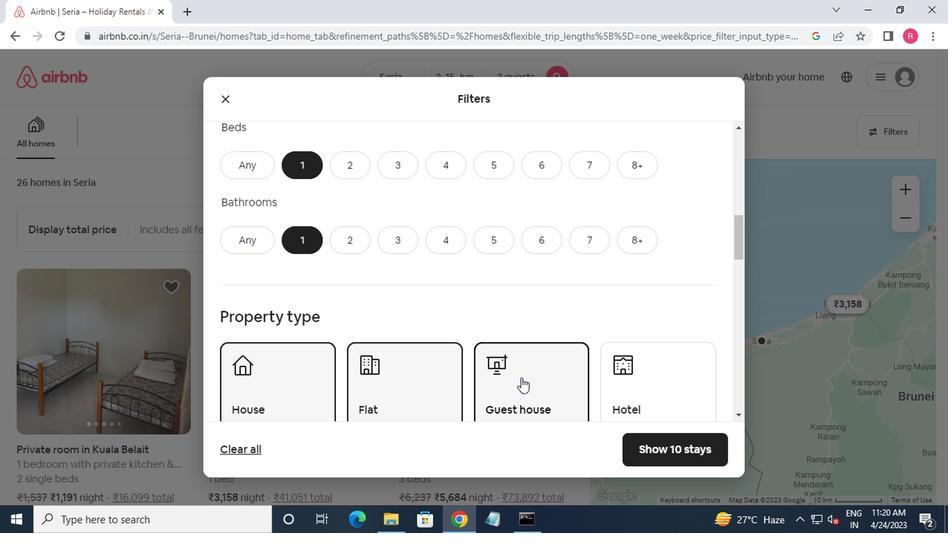 
Action: Mouse pressed left at (622, 397)
Screenshot: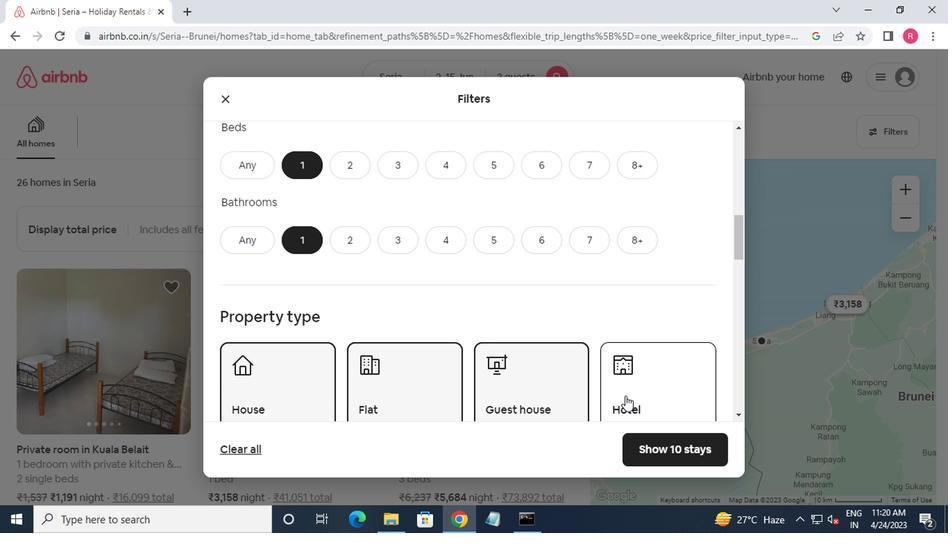 
Action: Mouse moved to (727, 430)
Screenshot: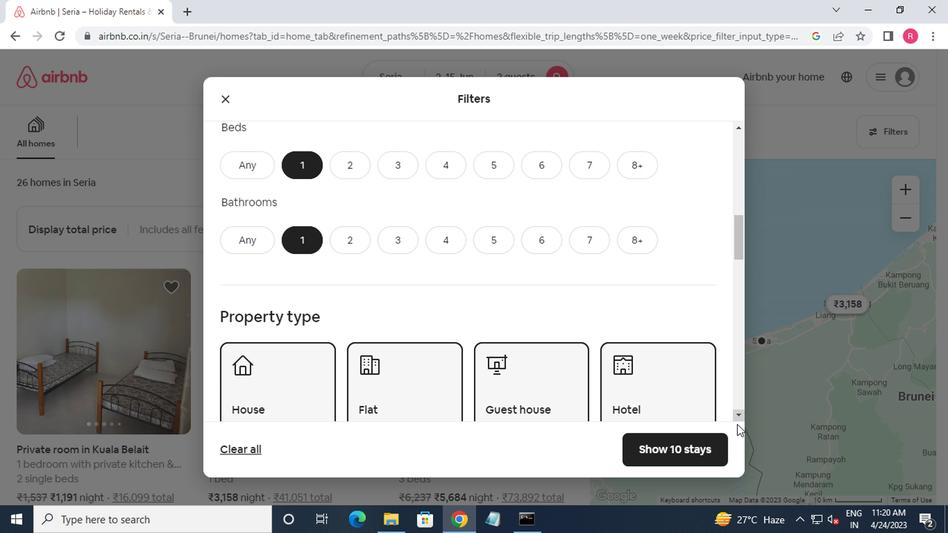 
Action: Mouse scrolled (727, 429) with delta (0, 0)
Screenshot: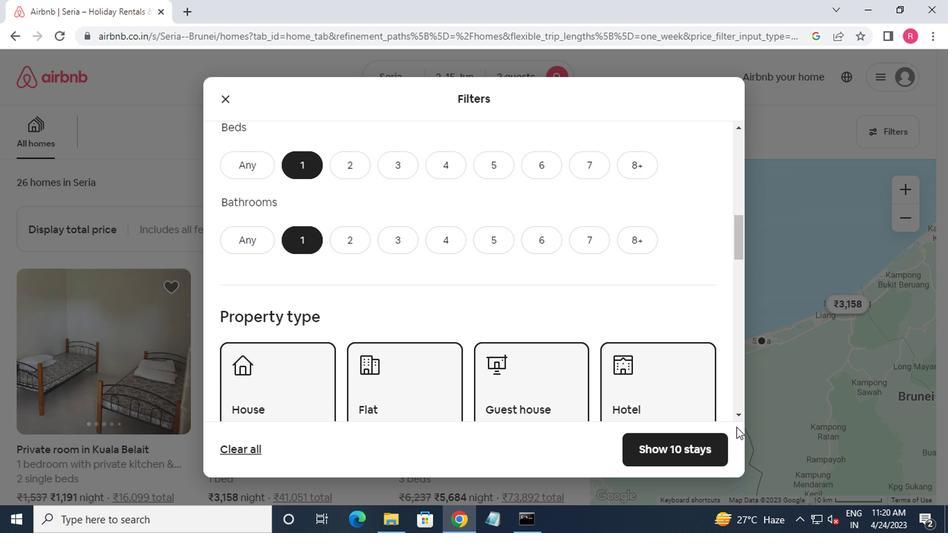 
Action: Mouse moved to (598, 340)
Screenshot: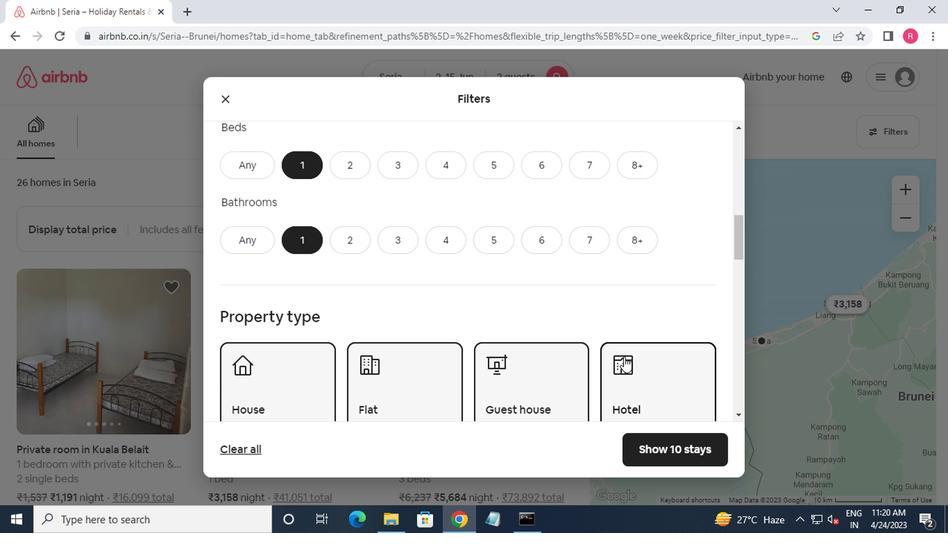 
Action: Mouse scrolled (598, 340) with delta (0, 0)
Screenshot: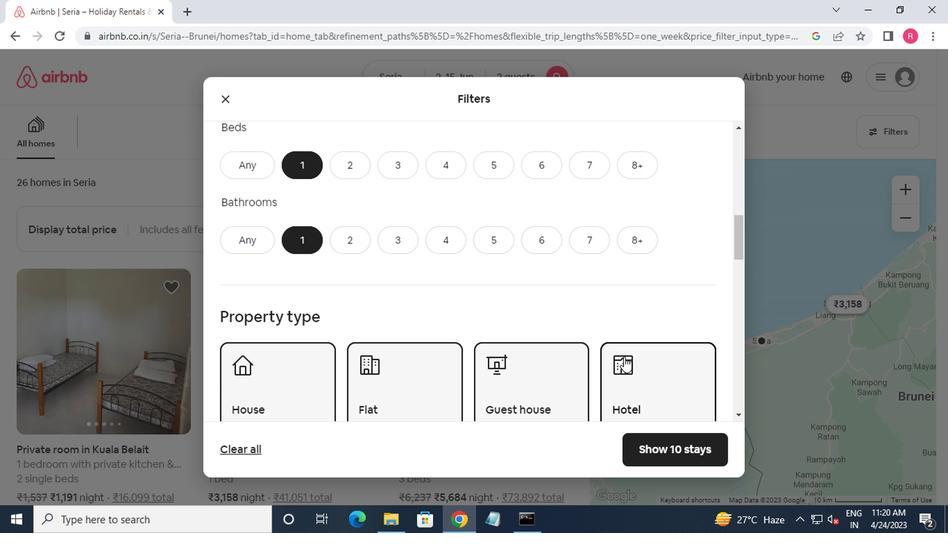 
Action: Mouse moved to (579, 333)
Screenshot: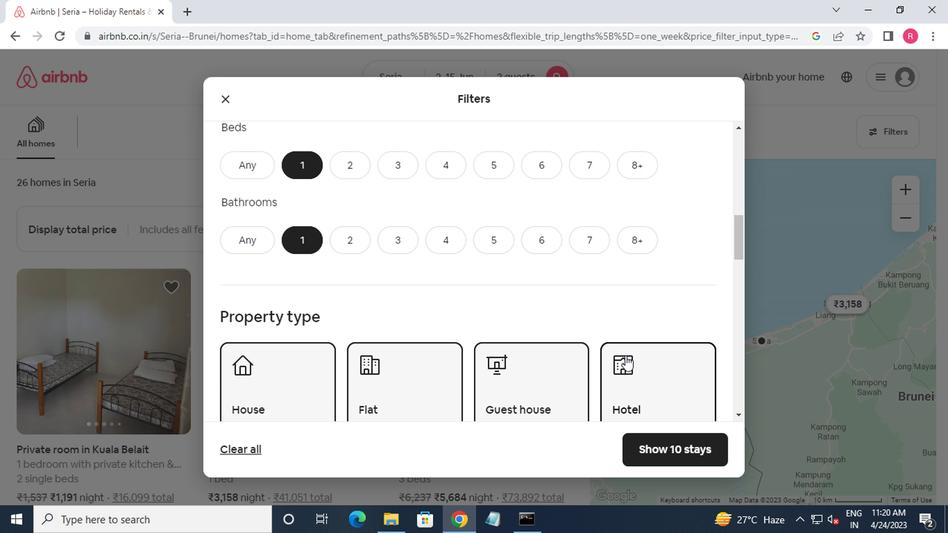 
Action: Mouse scrolled (579, 333) with delta (0, 0)
Screenshot: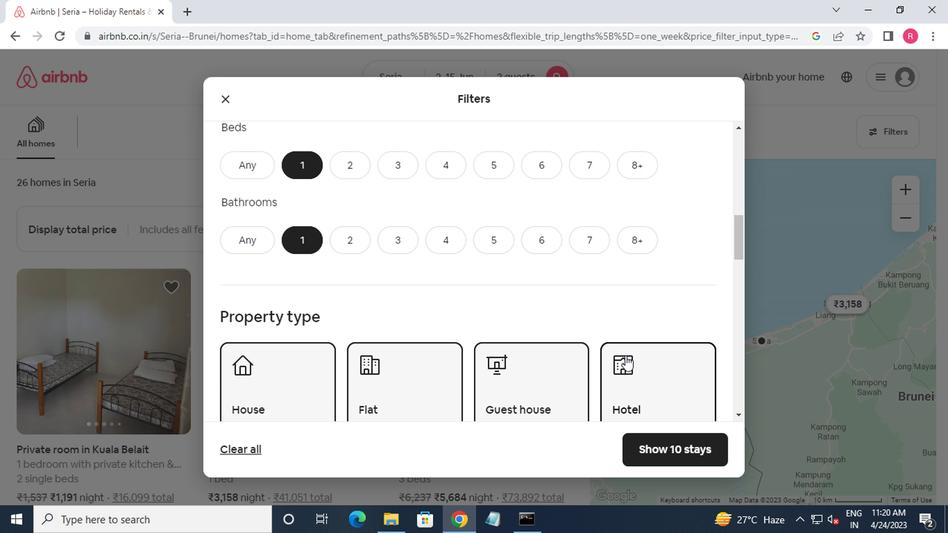 
Action: Mouse moved to (576, 331)
Screenshot: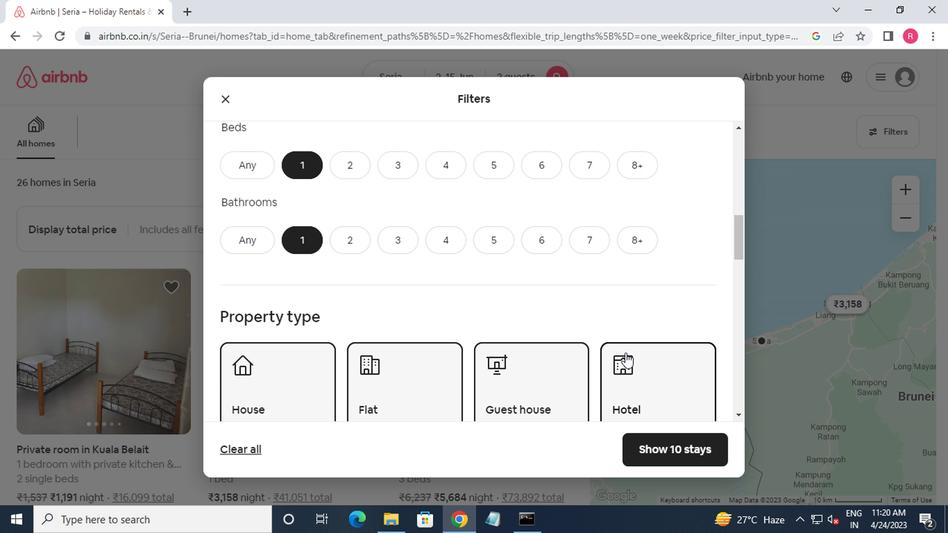 
Action: Mouse scrolled (576, 330) with delta (0, 0)
Screenshot: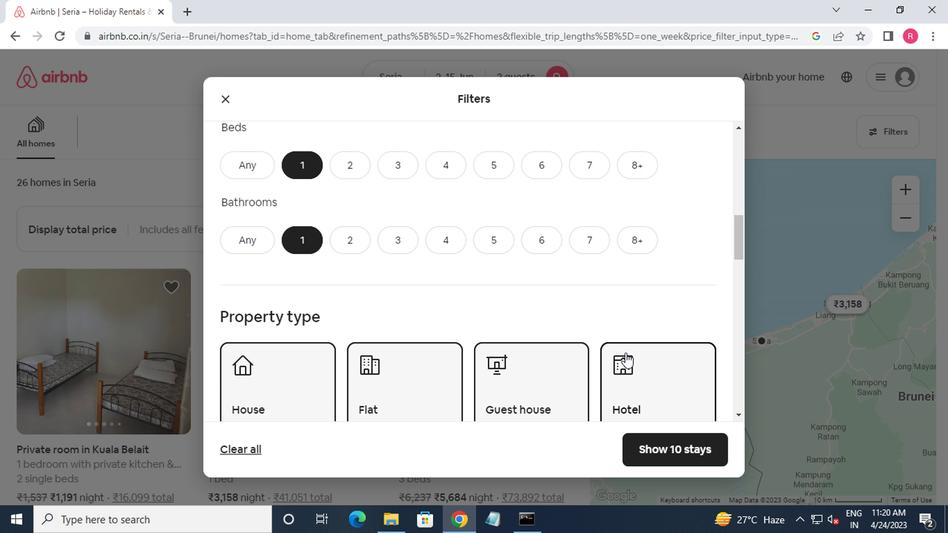 
Action: Mouse moved to (575, 331)
Screenshot: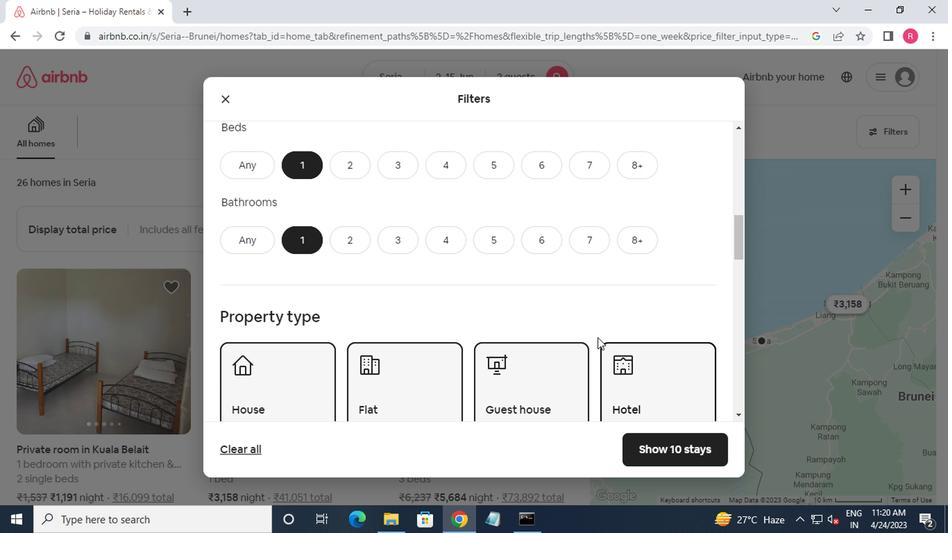 
Action: Mouse scrolled (575, 330) with delta (0, 0)
Screenshot: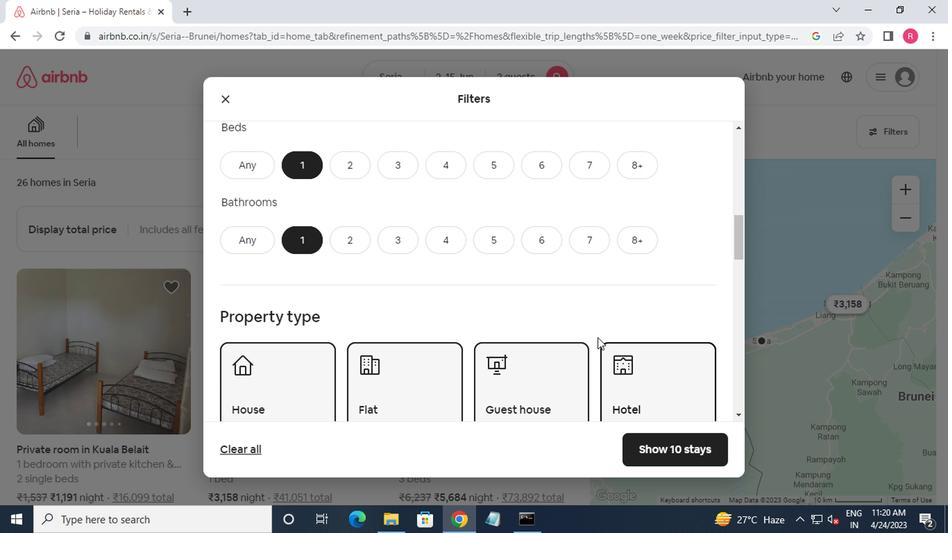 
Action: Mouse moved to (564, 313)
Screenshot: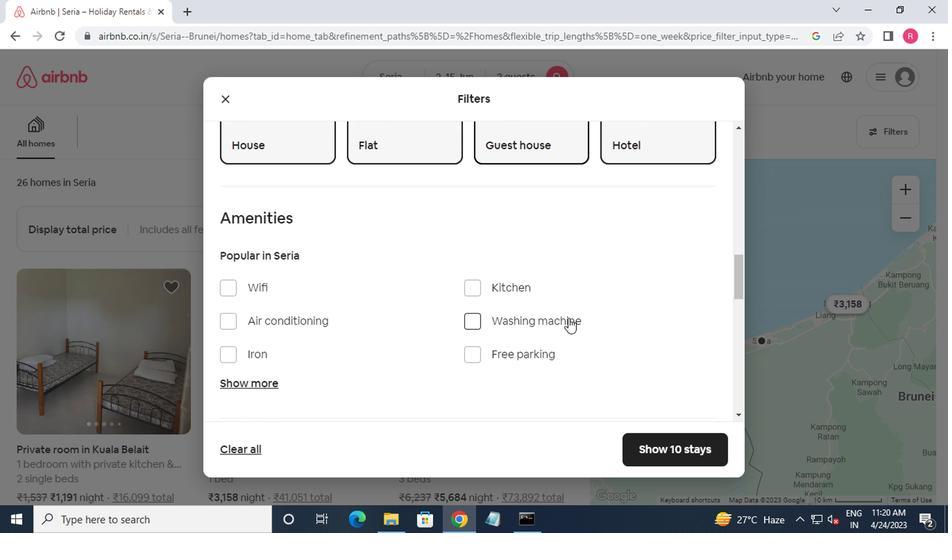 
Action: Mouse scrolled (564, 313) with delta (0, 0)
Screenshot: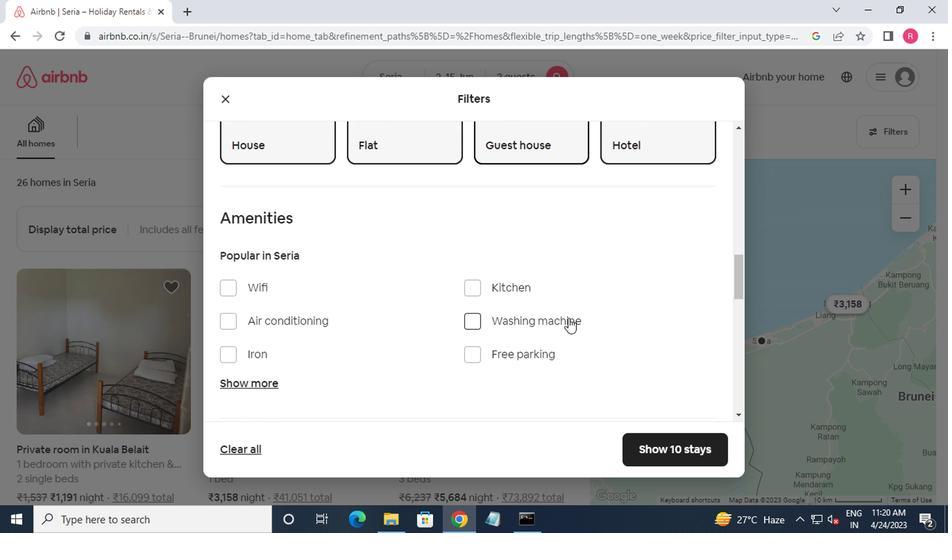 
Action: Mouse scrolled (564, 313) with delta (0, 0)
Screenshot: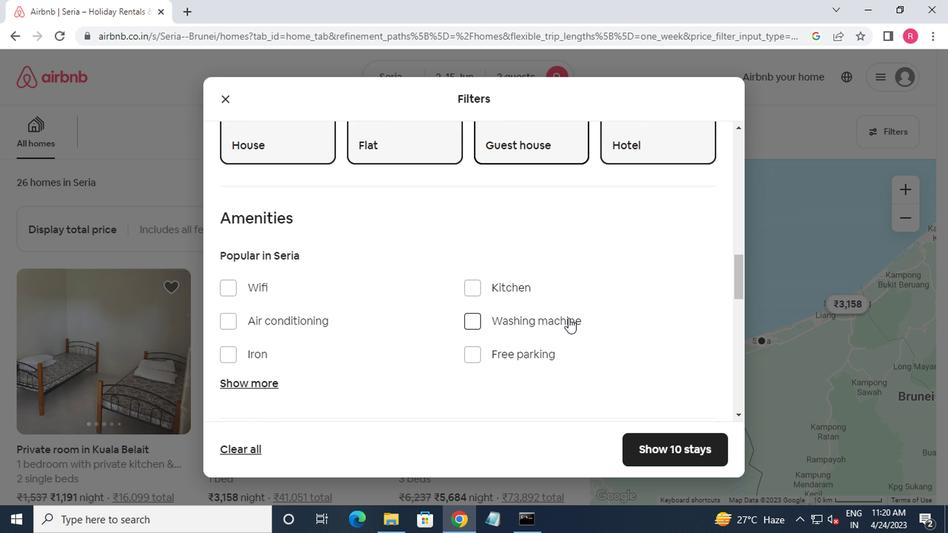 
Action: Mouse scrolled (564, 313) with delta (0, 0)
Screenshot: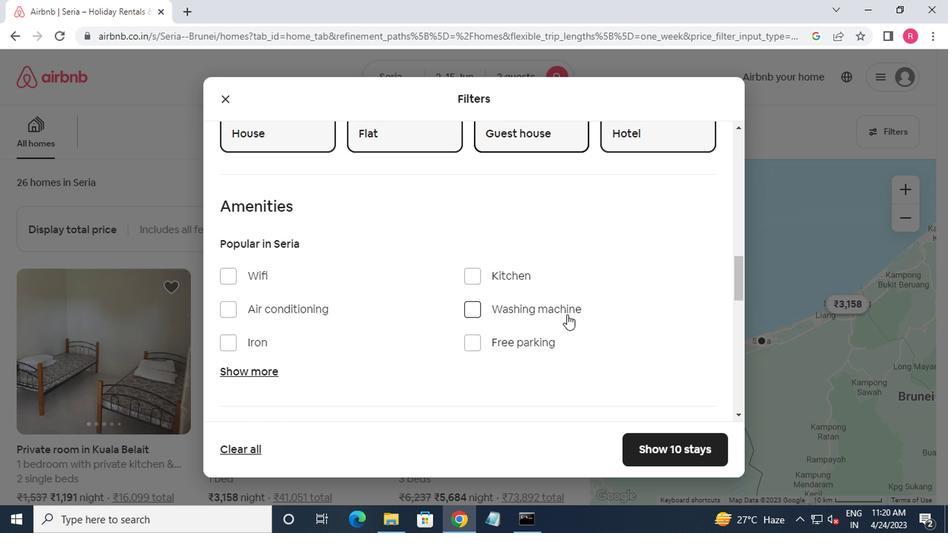 
Action: Mouse moved to (564, 315)
Screenshot: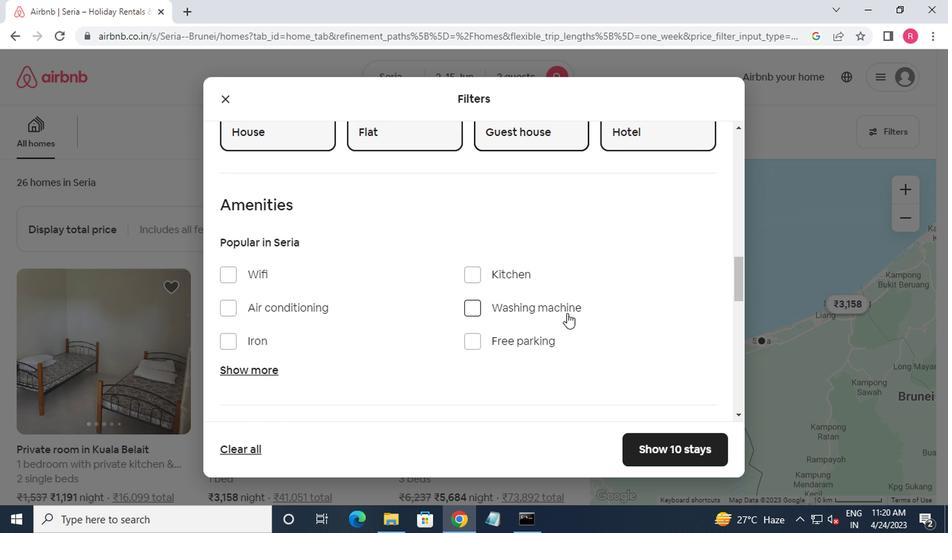 
Action: Mouse scrolled (564, 314) with delta (0, 0)
Screenshot: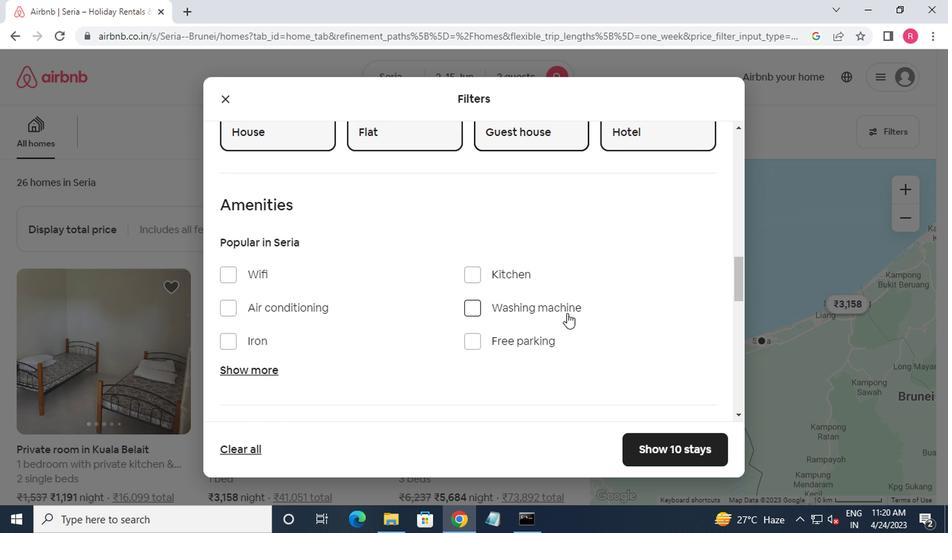
Action: Mouse moved to (564, 316)
Screenshot: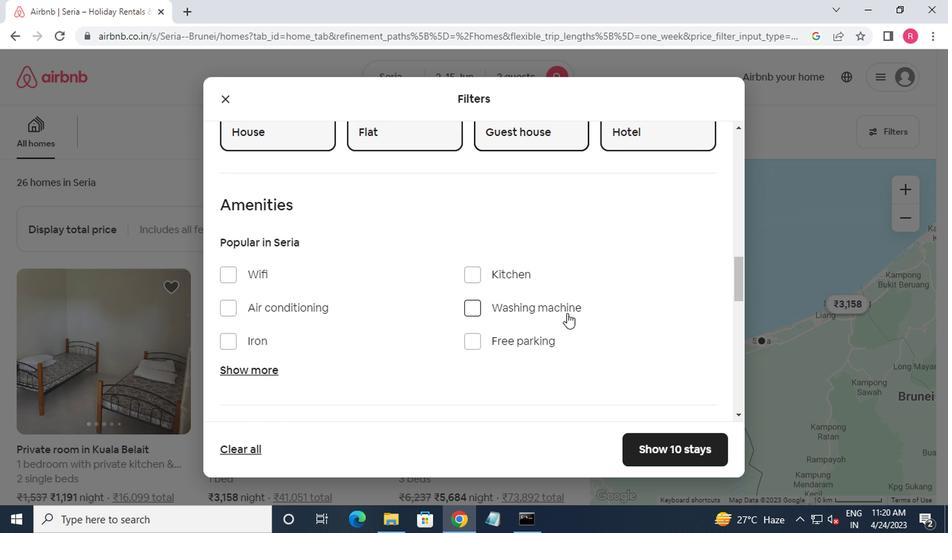 
Action: Mouse scrolled (564, 315) with delta (0, 0)
Screenshot: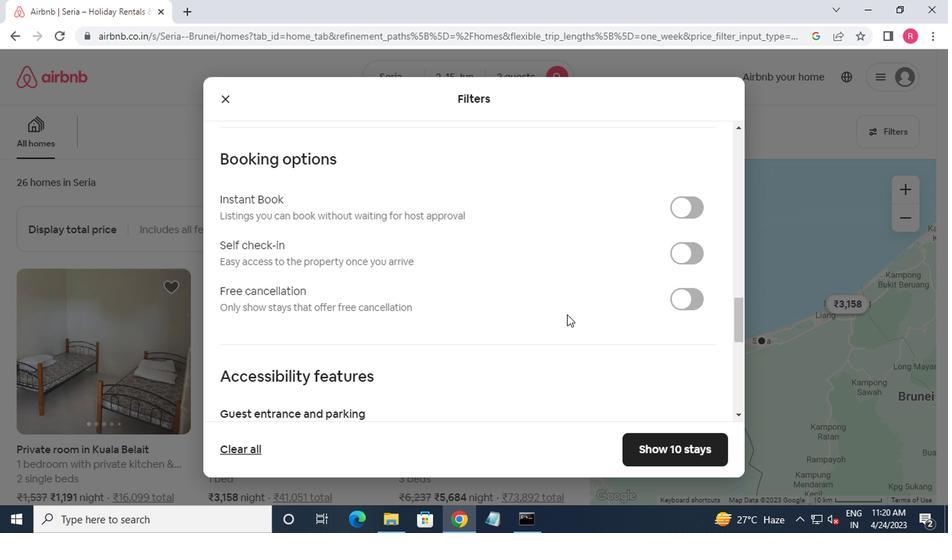 
Action: Mouse moved to (672, 187)
Screenshot: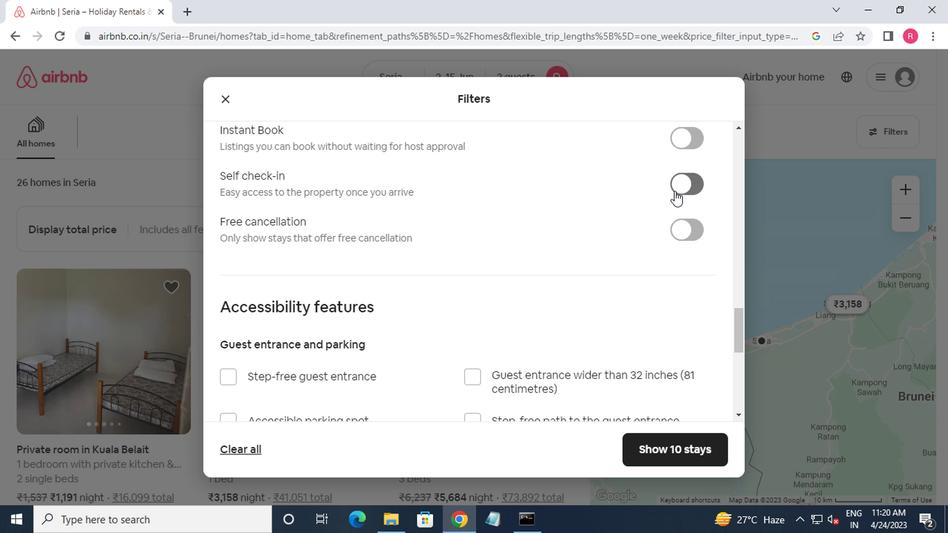 
Action: Mouse pressed left at (672, 187)
Screenshot: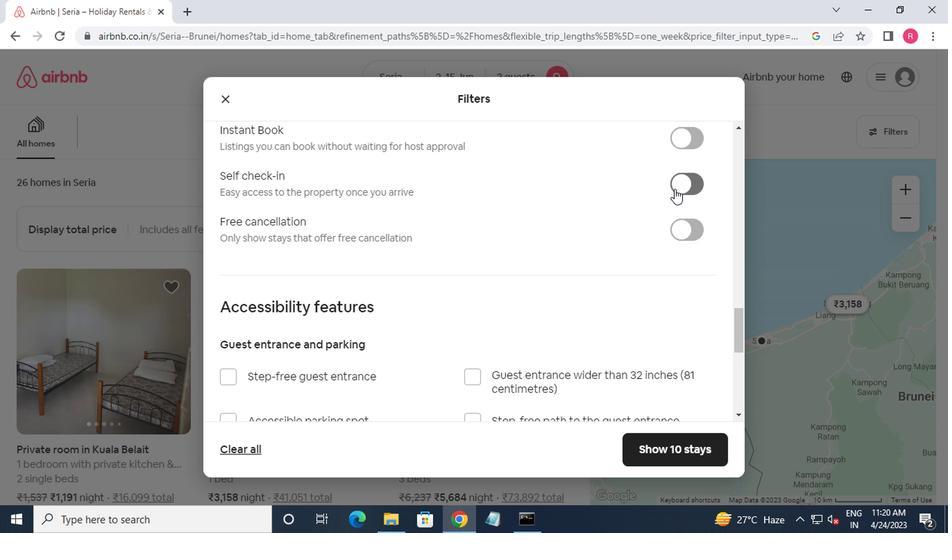 
Action: Mouse moved to (625, 240)
Screenshot: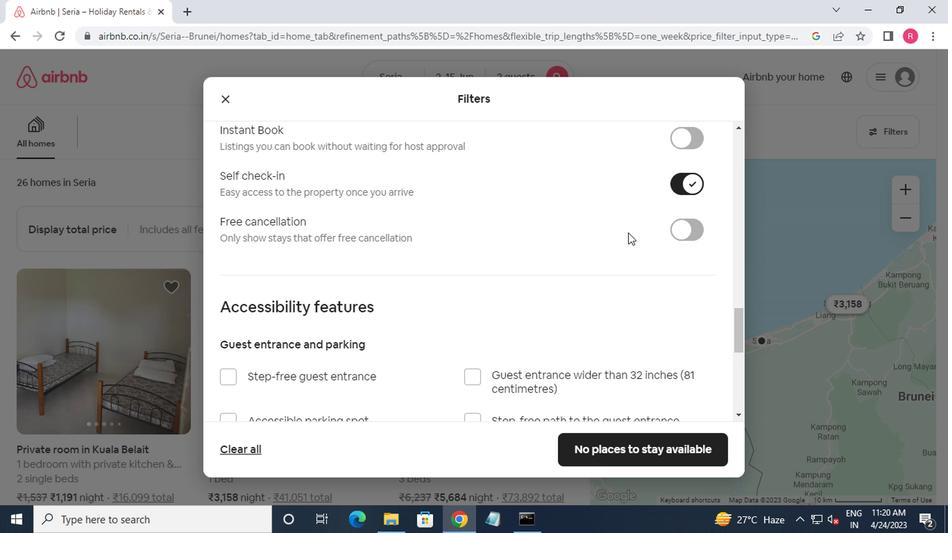 
Action: Mouse scrolled (625, 240) with delta (0, 0)
Screenshot: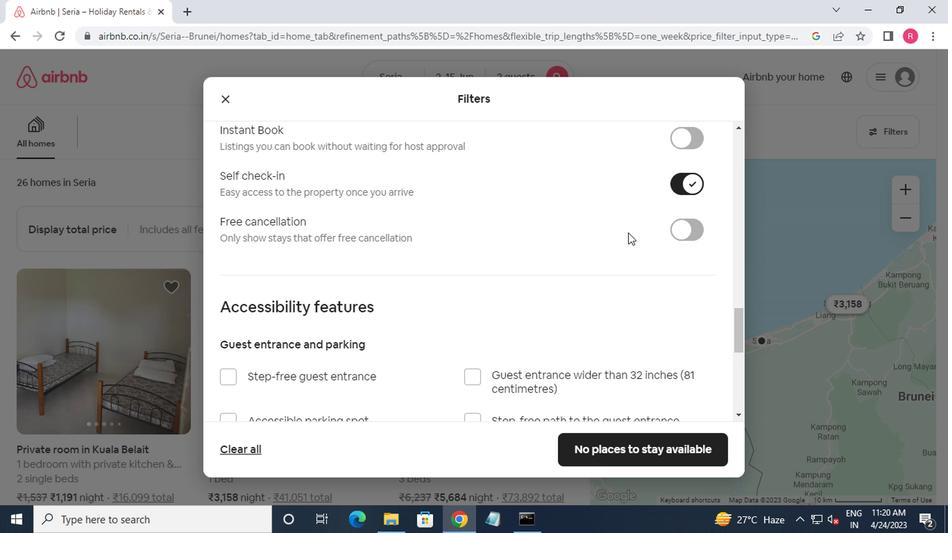 
Action: Mouse moved to (625, 241)
Screenshot: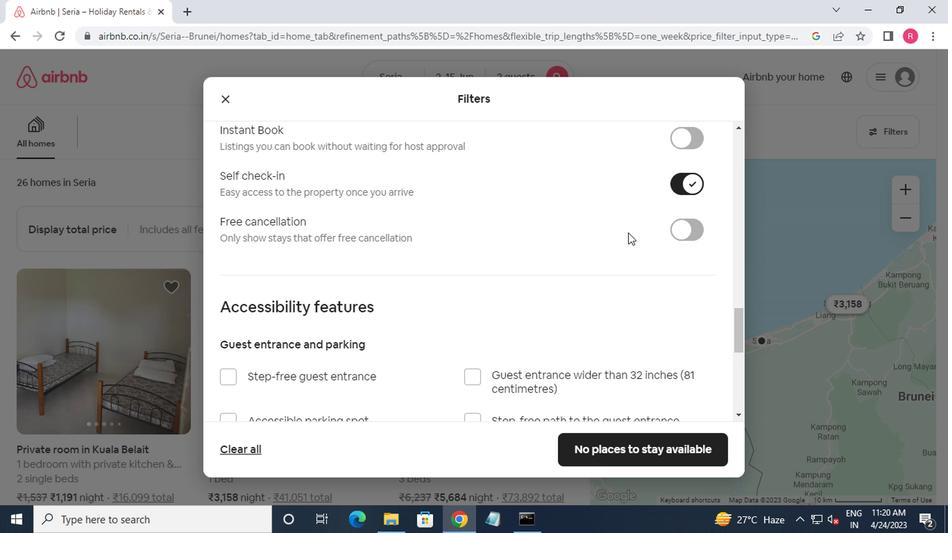 
Action: Mouse scrolled (625, 240) with delta (0, 0)
Screenshot: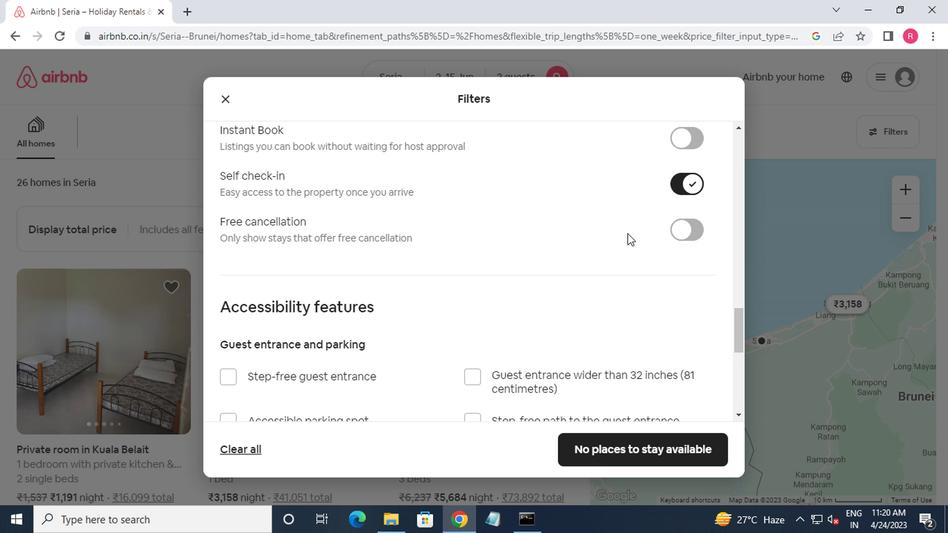 
Action: Mouse scrolled (625, 240) with delta (0, 0)
Screenshot: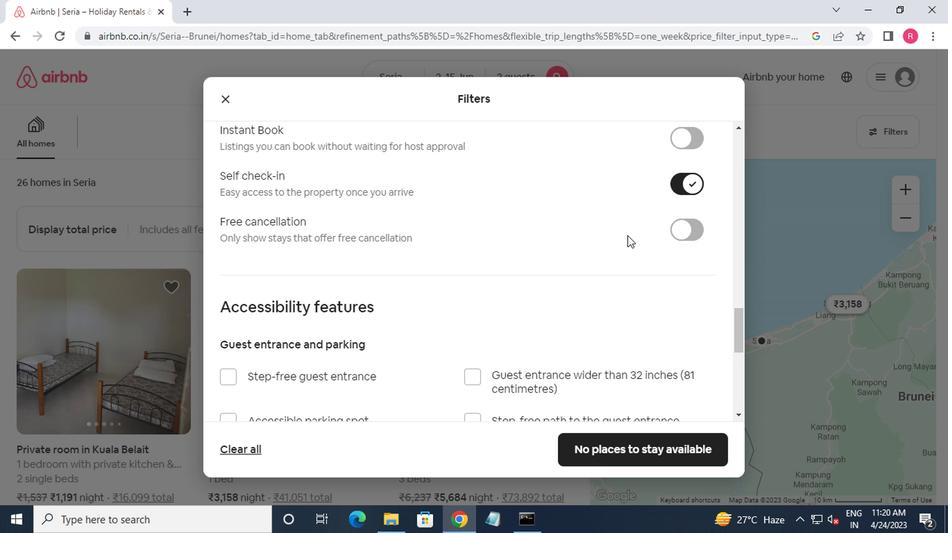 
Action: Mouse moved to (625, 242)
Screenshot: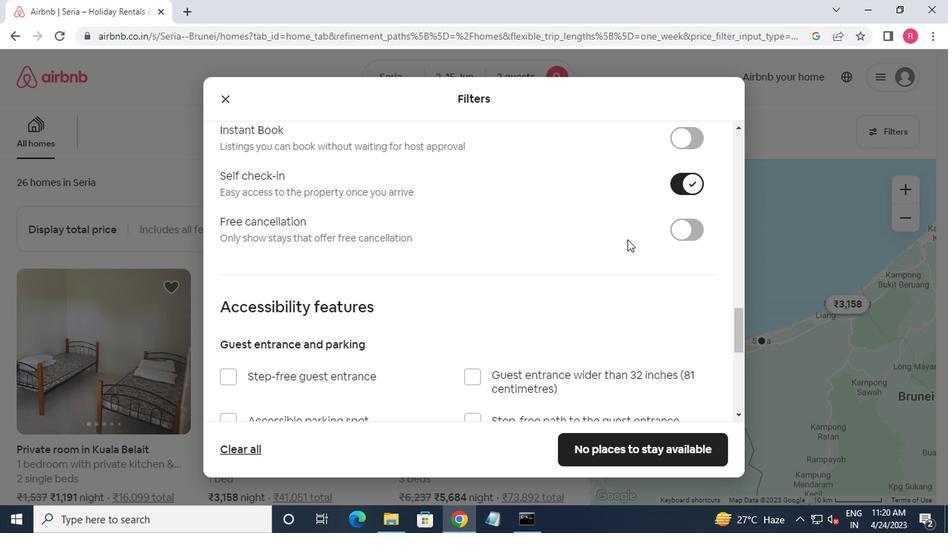 
Action: Mouse scrolled (625, 242) with delta (0, 0)
Screenshot: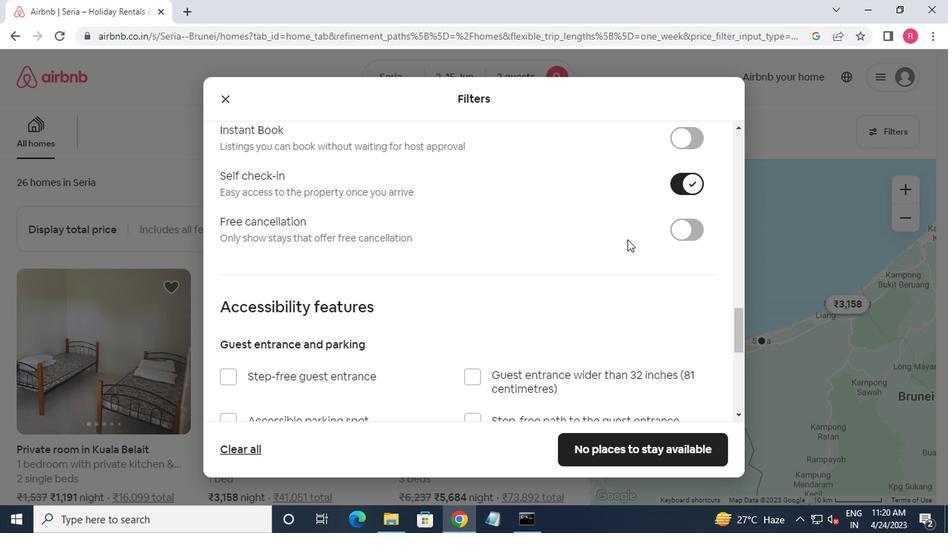
Action: Mouse moved to (476, 313)
Screenshot: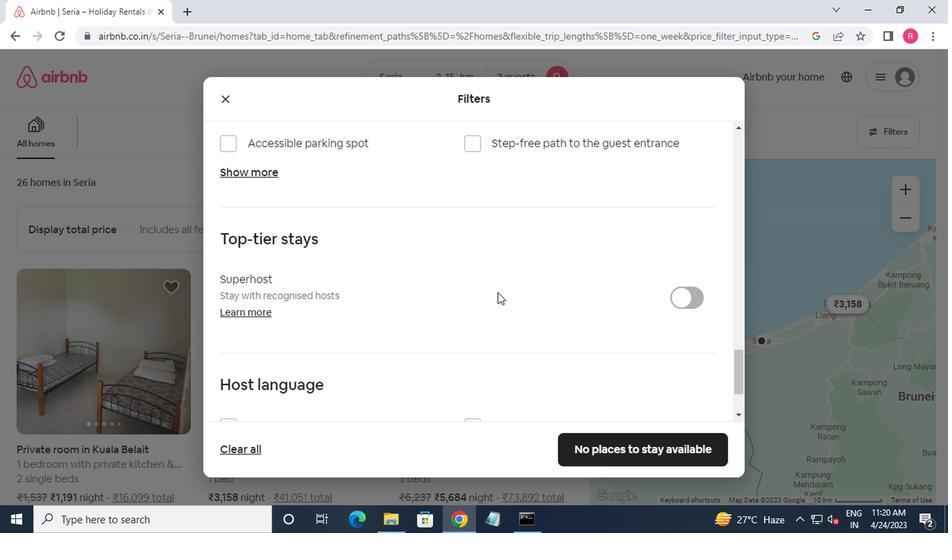 
Action: Mouse scrolled (476, 312) with delta (0, 0)
Screenshot: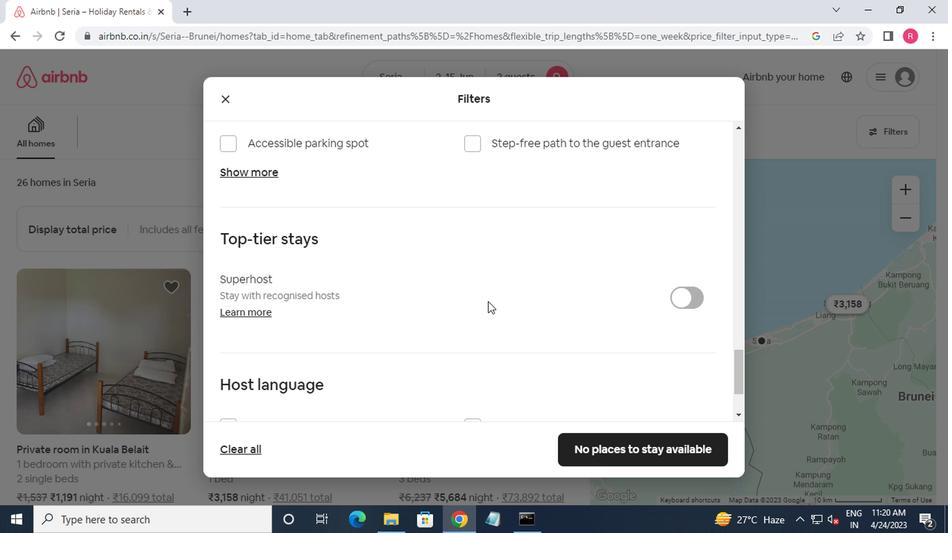 
Action: Mouse scrolled (476, 312) with delta (0, 0)
Screenshot: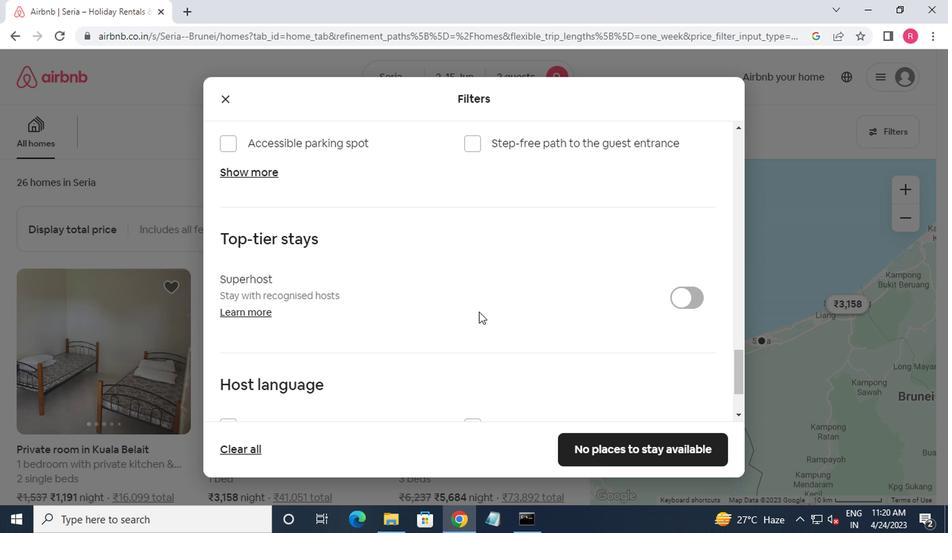 
Action: Mouse scrolled (476, 312) with delta (0, 0)
Screenshot: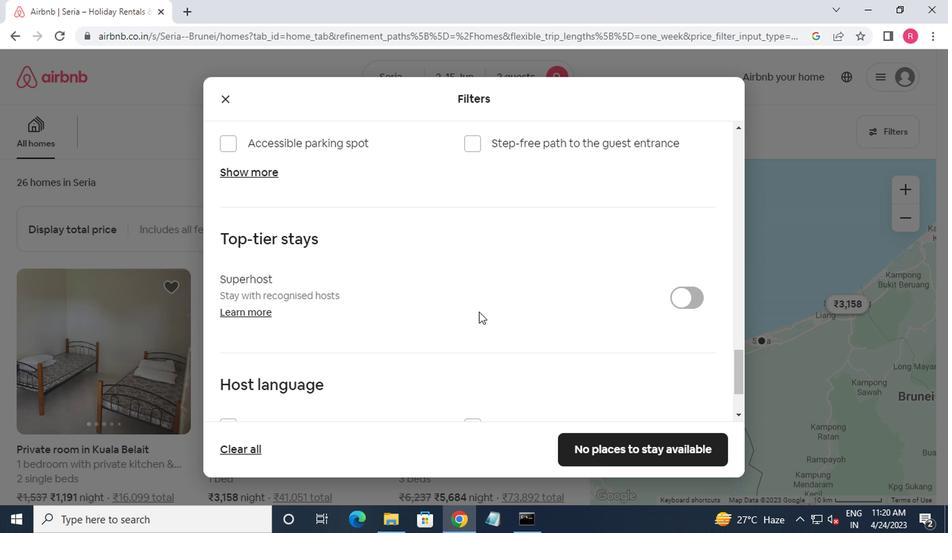 
Action: Mouse moved to (213, 327)
Screenshot: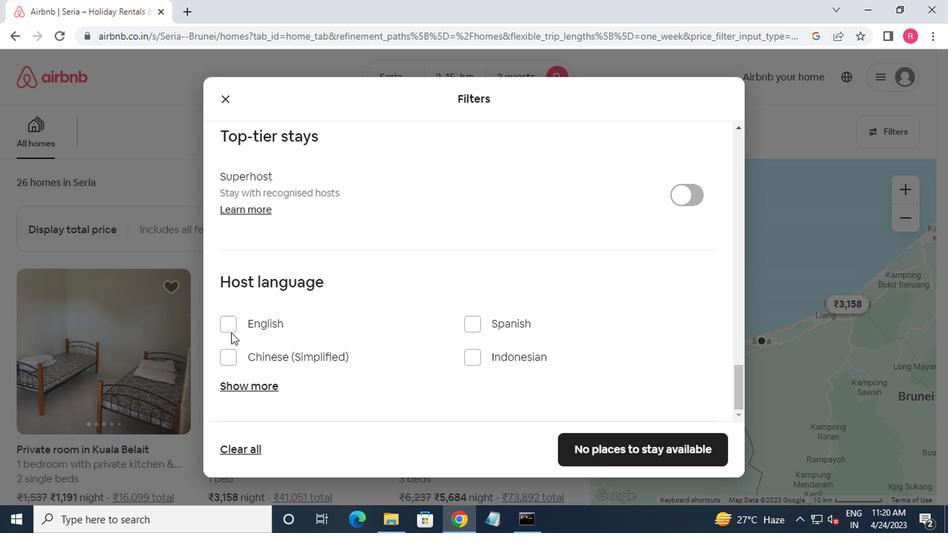 
Action: Mouse pressed left at (213, 327)
Screenshot: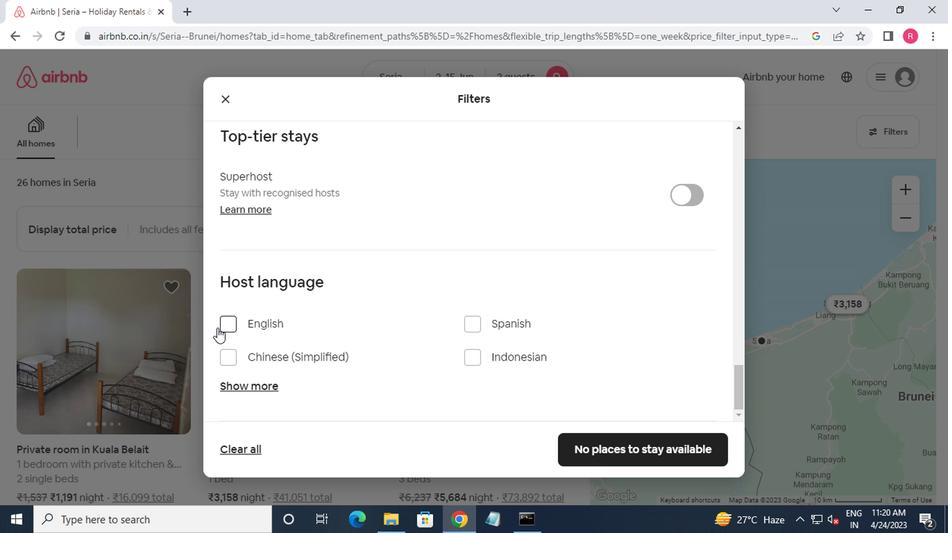 
Action: Mouse moved to (226, 325)
Screenshot: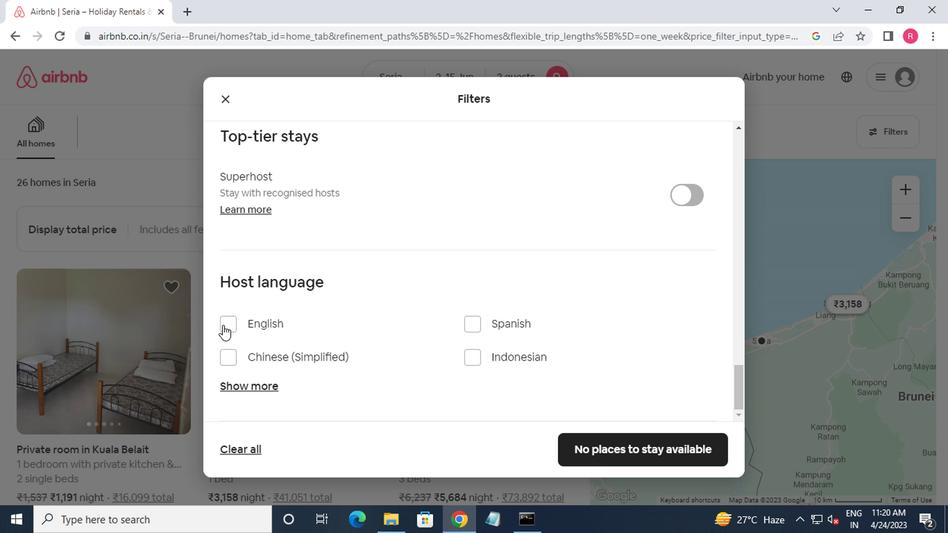 
Action: Mouse pressed left at (226, 325)
Screenshot: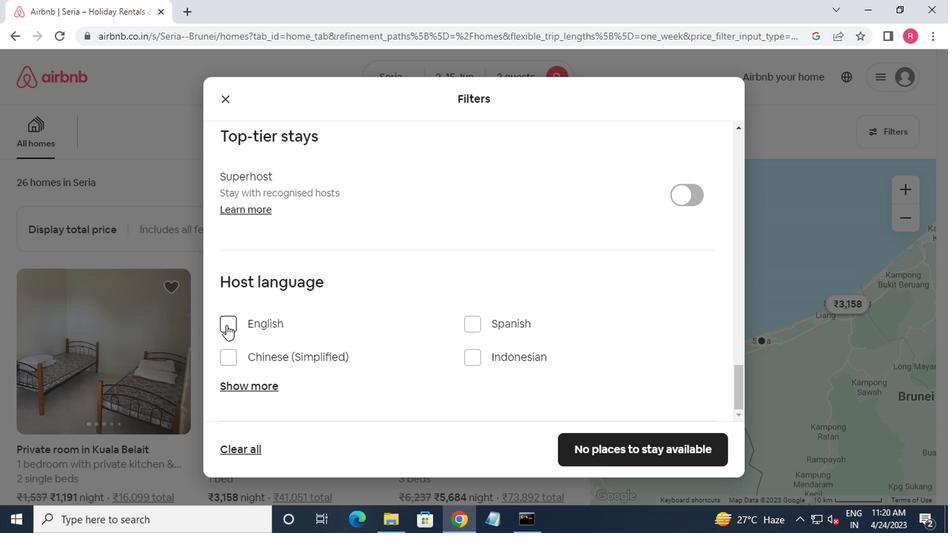 
Action: Mouse moved to (612, 447)
Screenshot: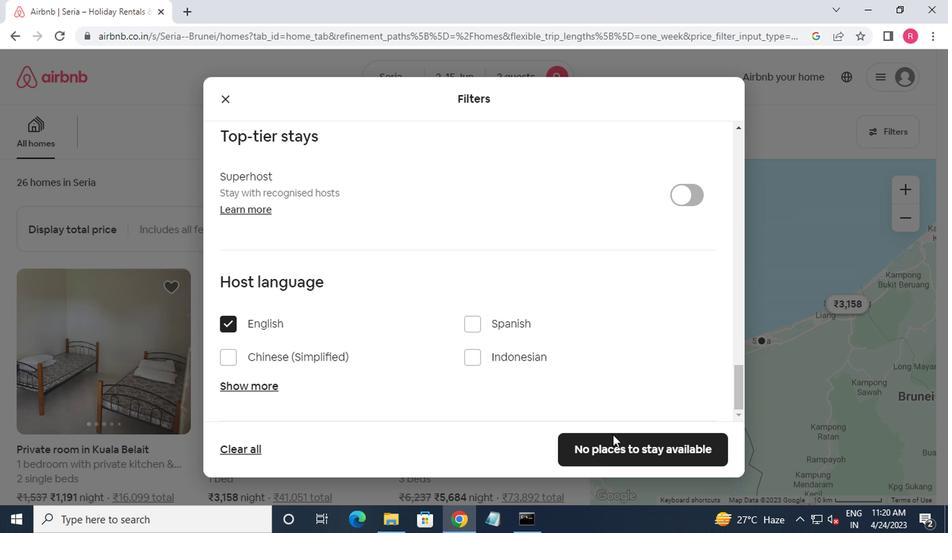 
Action: Mouse pressed left at (612, 447)
Screenshot: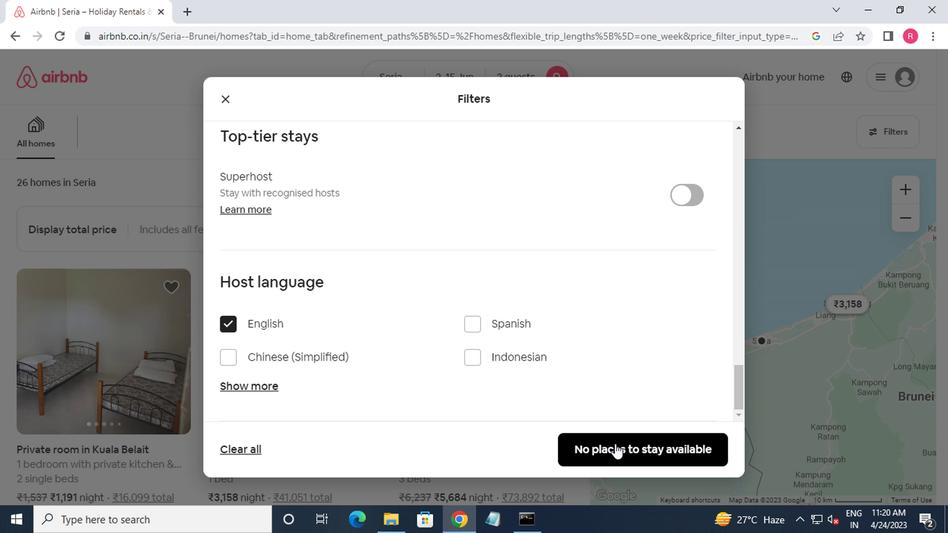 
Action: Mouse moved to (612, 447)
Screenshot: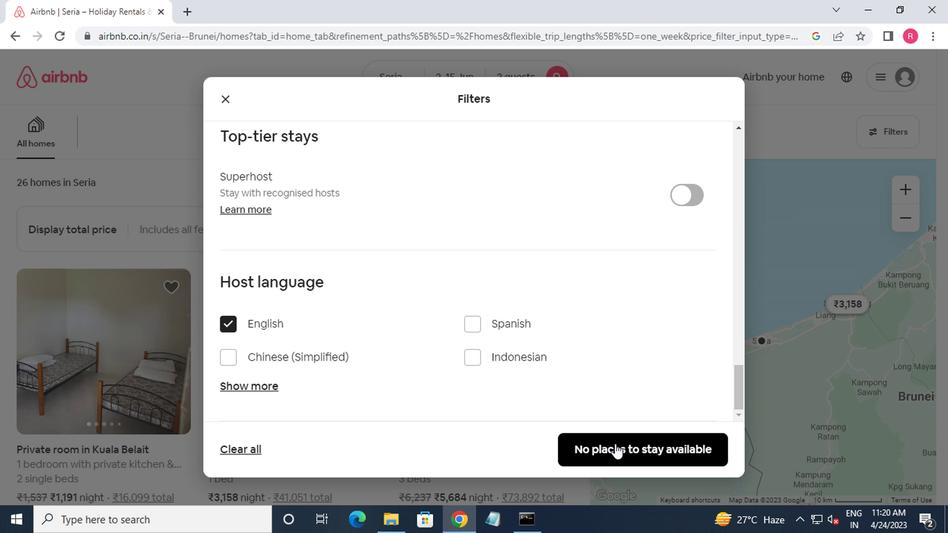 
